Task: Search one way flight ticket for 5 adults, 2 children, 1 infant in seat and 1 infant on lap in economy from Fairbanks: Fairbanks International Airport to Greenville: Pitt-greenville Airport on 5-2-2023. Choice of flights is JetBlue. Number of bags: 2 carry on bags. Price is upto 88000. Outbound departure time preference is 11:15.
Action: Mouse moved to (234, 152)
Screenshot: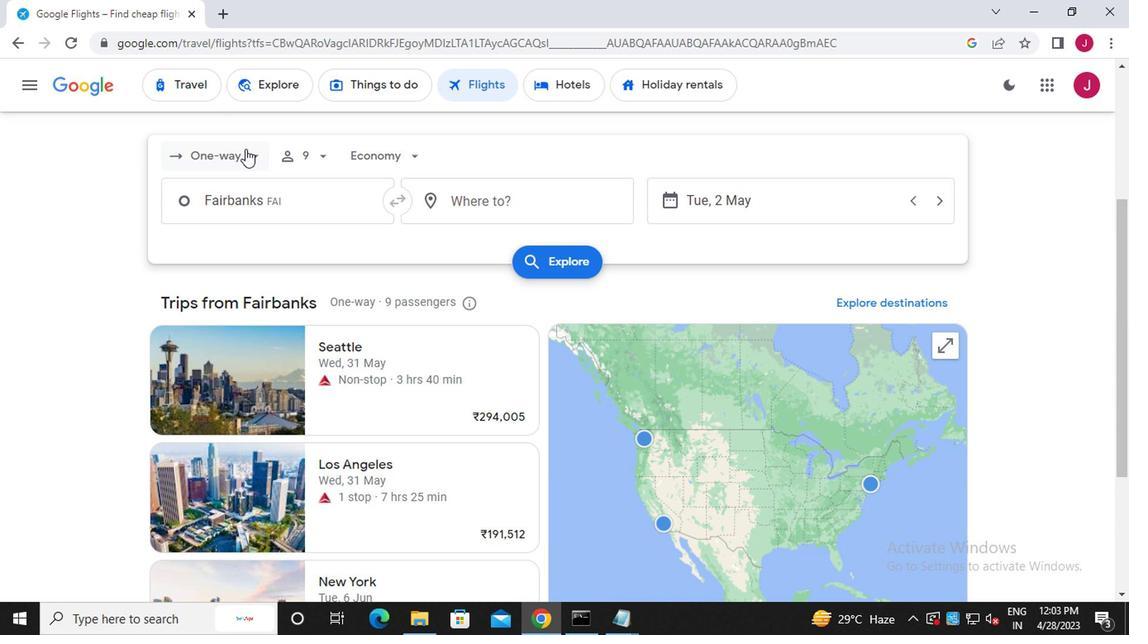 
Action: Mouse pressed left at (234, 152)
Screenshot: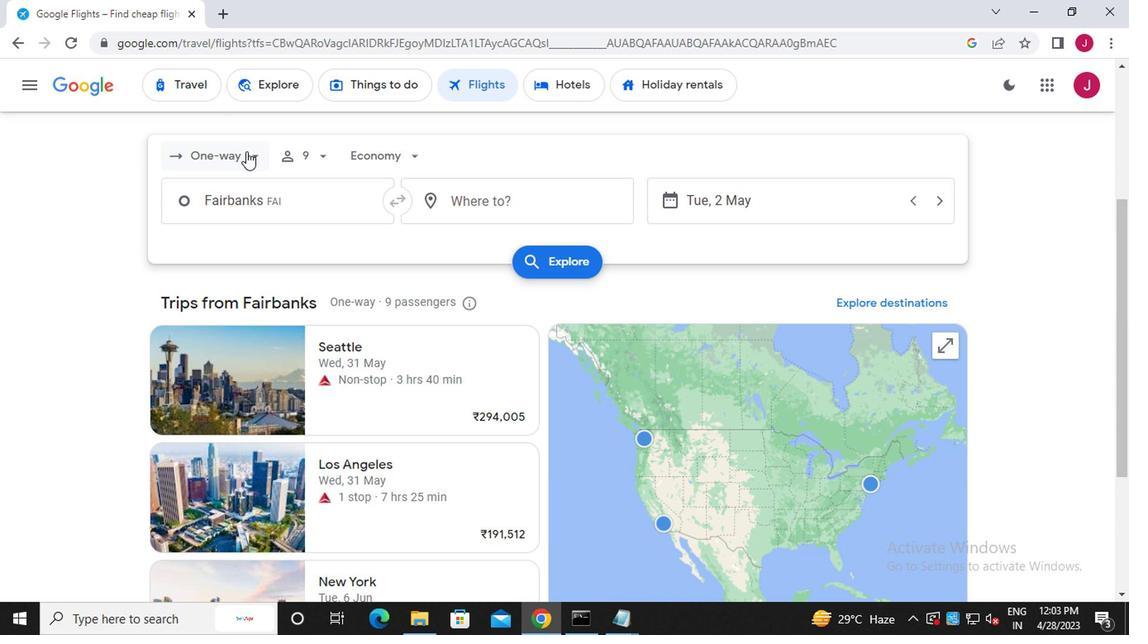 
Action: Mouse moved to (223, 229)
Screenshot: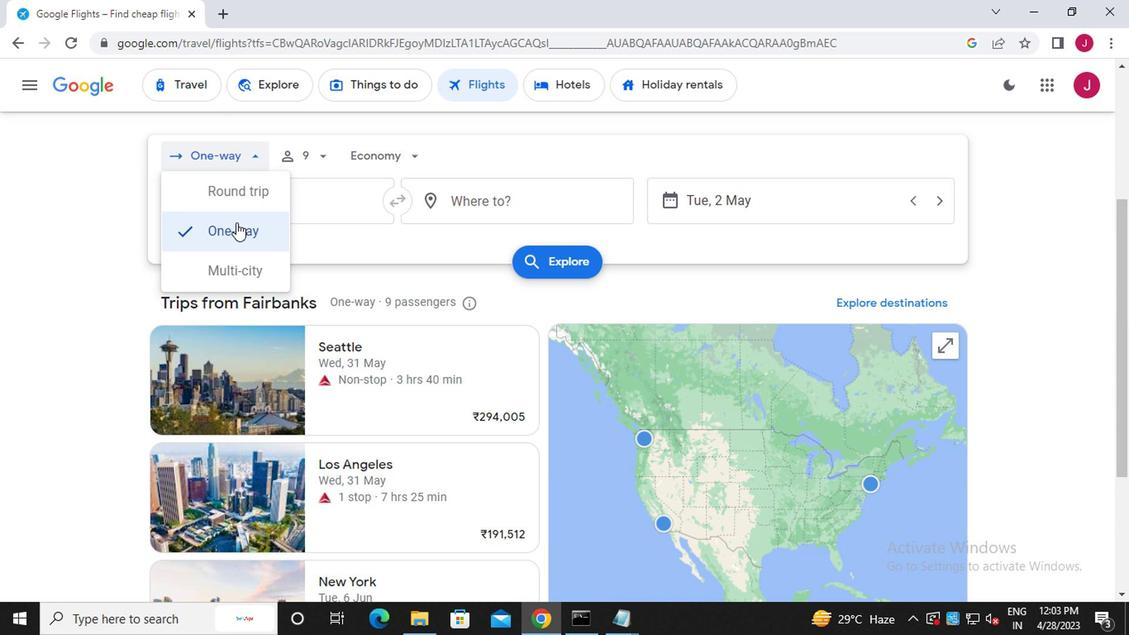 
Action: Mouse pressed left at (223, 229)
Screenshot: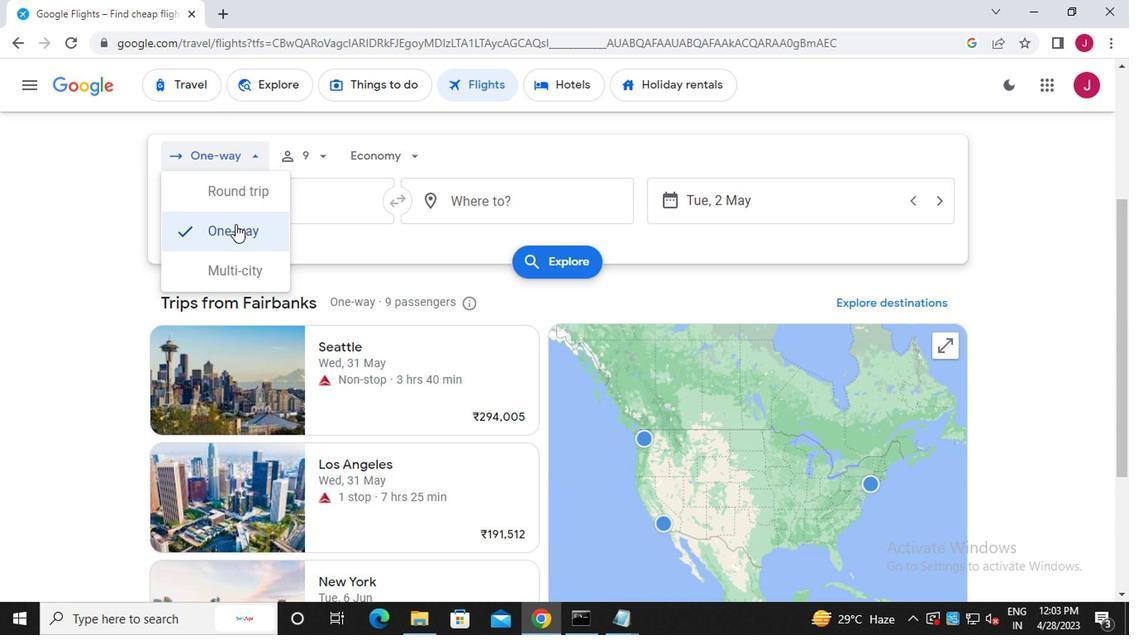 
Action: Mouse moved to (316, 158)
Screenshot: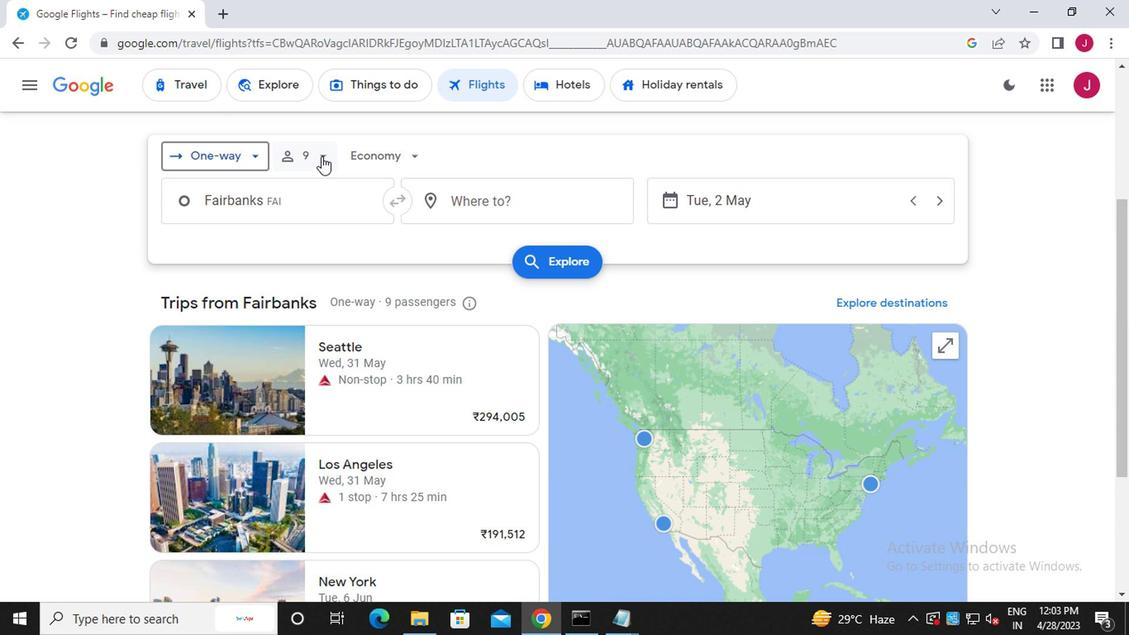 
Action: Mouse pressed left at (316, 158)
Screenshot: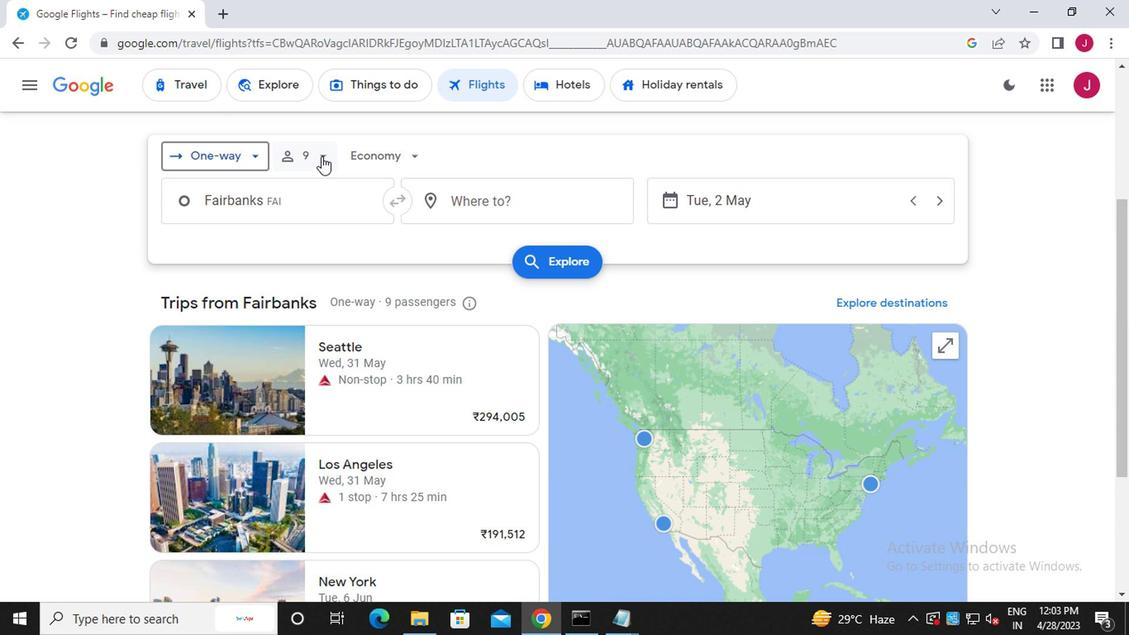
Action: Mouse moved to (426, 381)
Screenshot: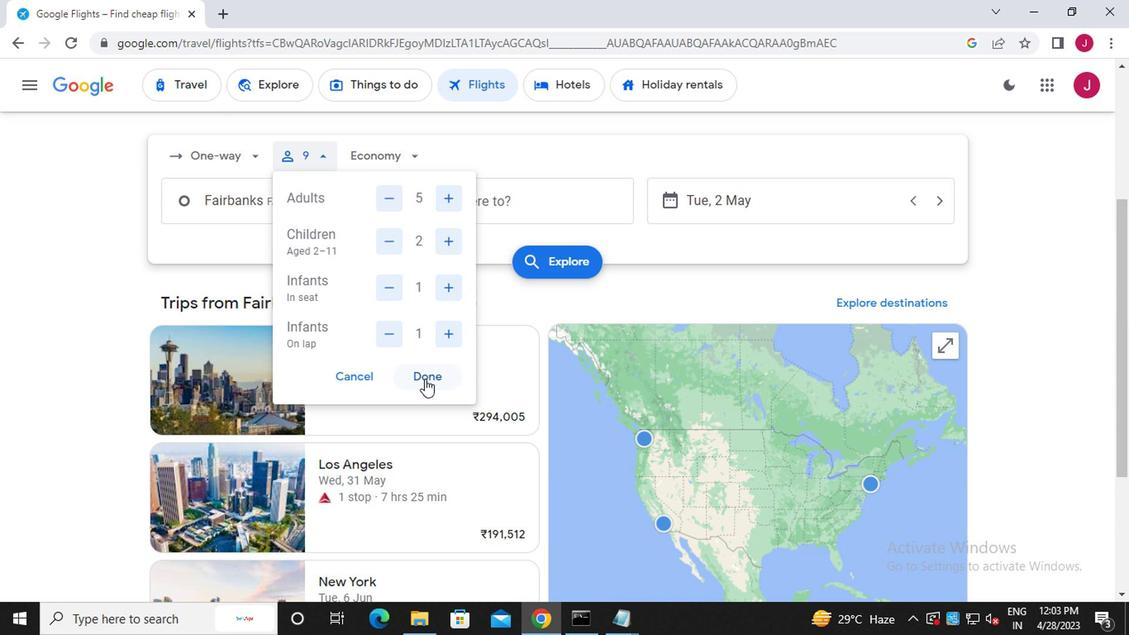
Action: Mouse pressed left at (426, 381)
Screenshot: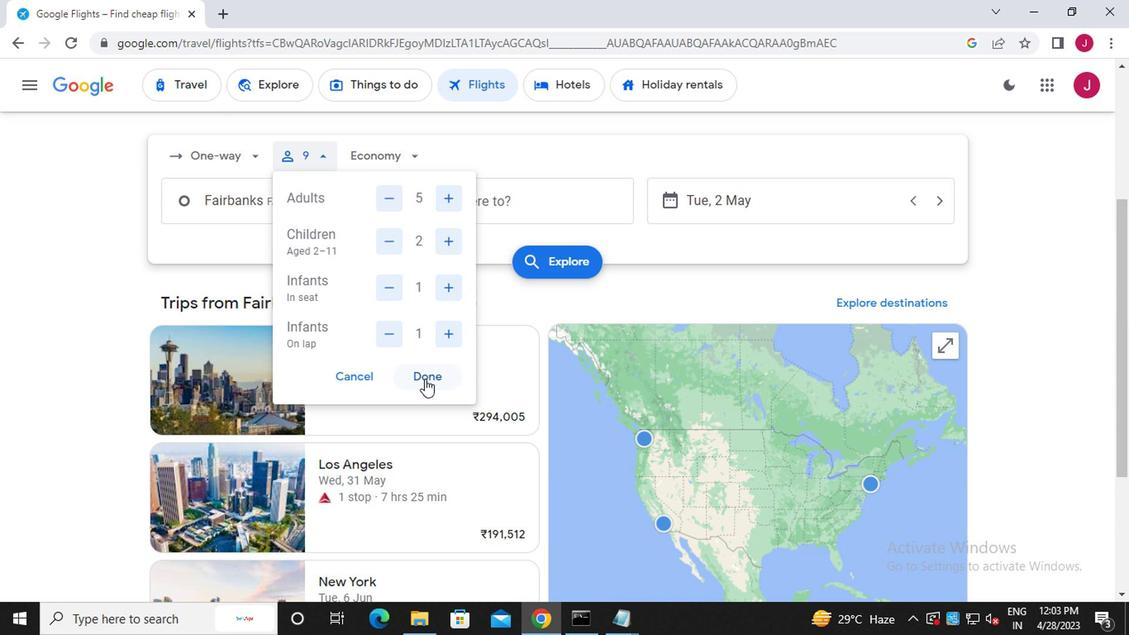 
Action: Mouse moved to (405, 157)
Screenshot: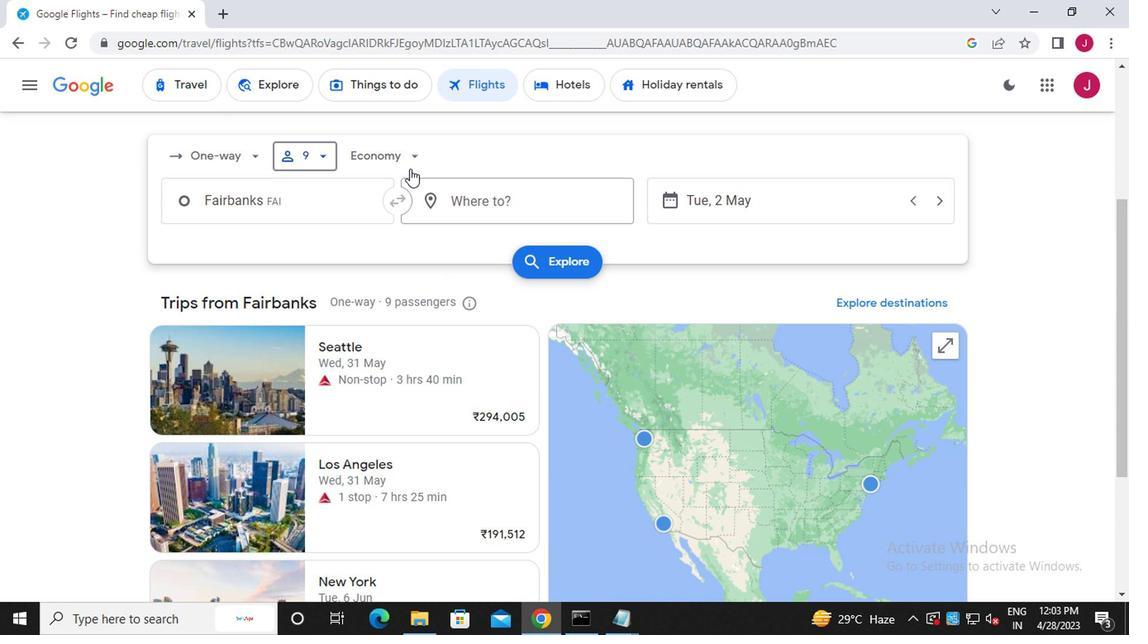 
Action: Mouse pressed left at (405, 157)
Screenshot: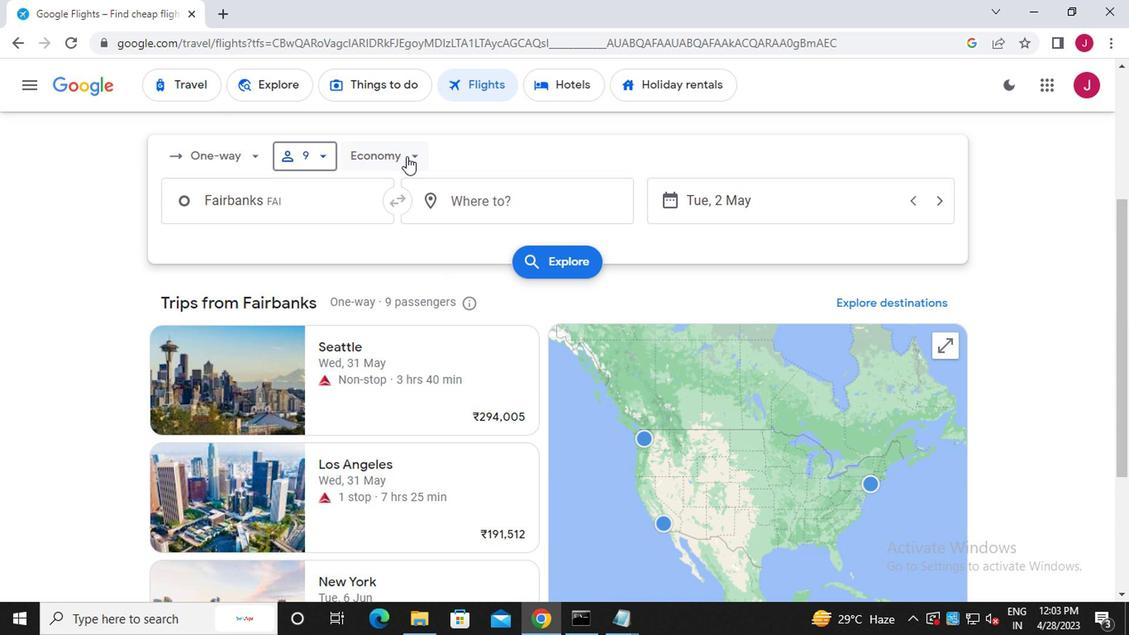 
Action: Mouse moved to (447, 189)
Screenshot: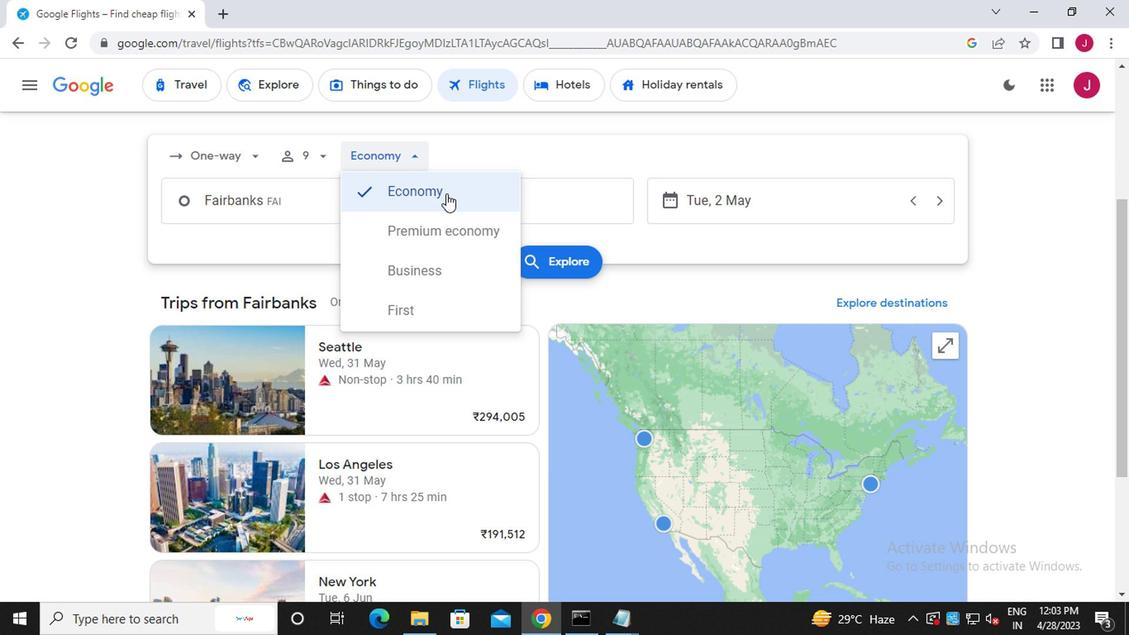
Action: Mouse pressed left at (447, 189)
Screenshot: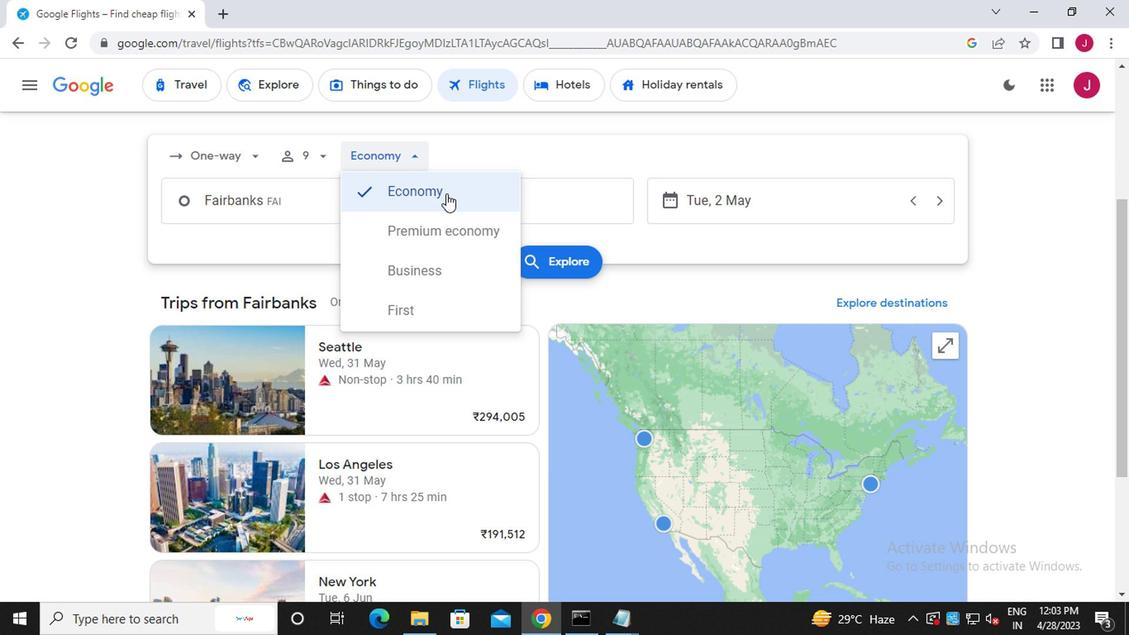 
Action: Mouse moved to (296, 202)
Screenshot: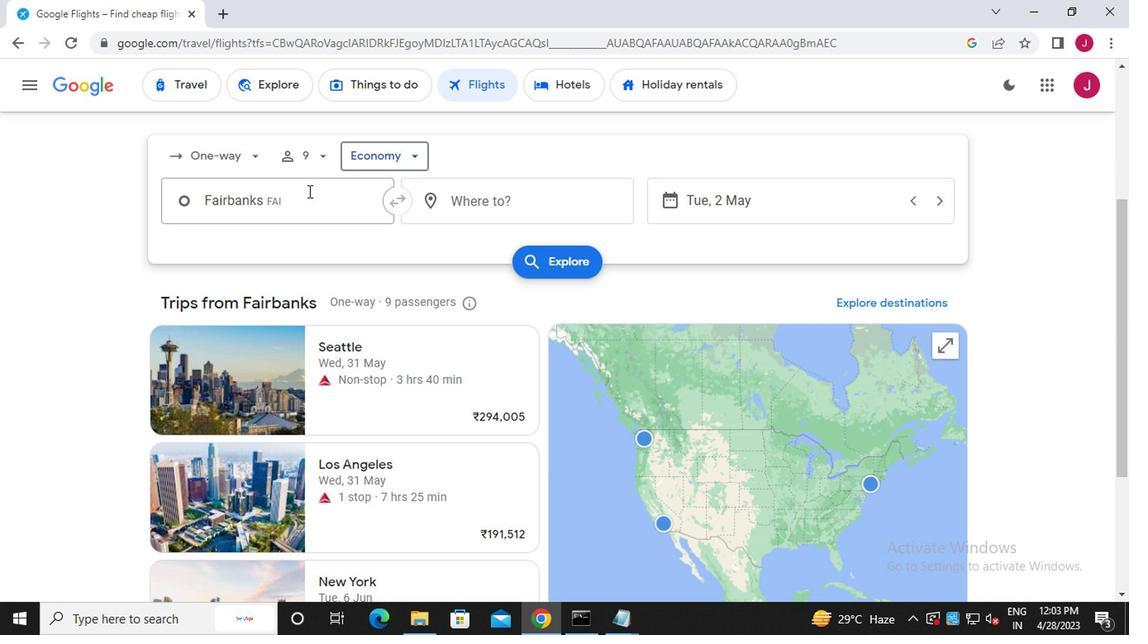 
Action: Mouse pressed left at (296, 202)
Screenshot: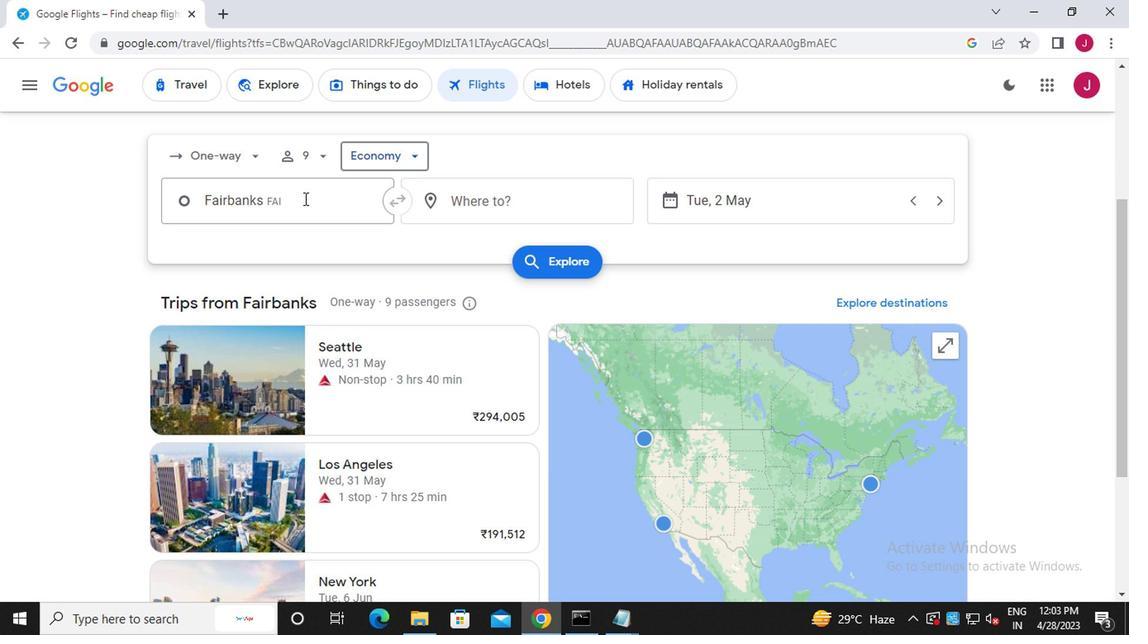 
Action: Mouse moved to (365, 200)
Screenshot: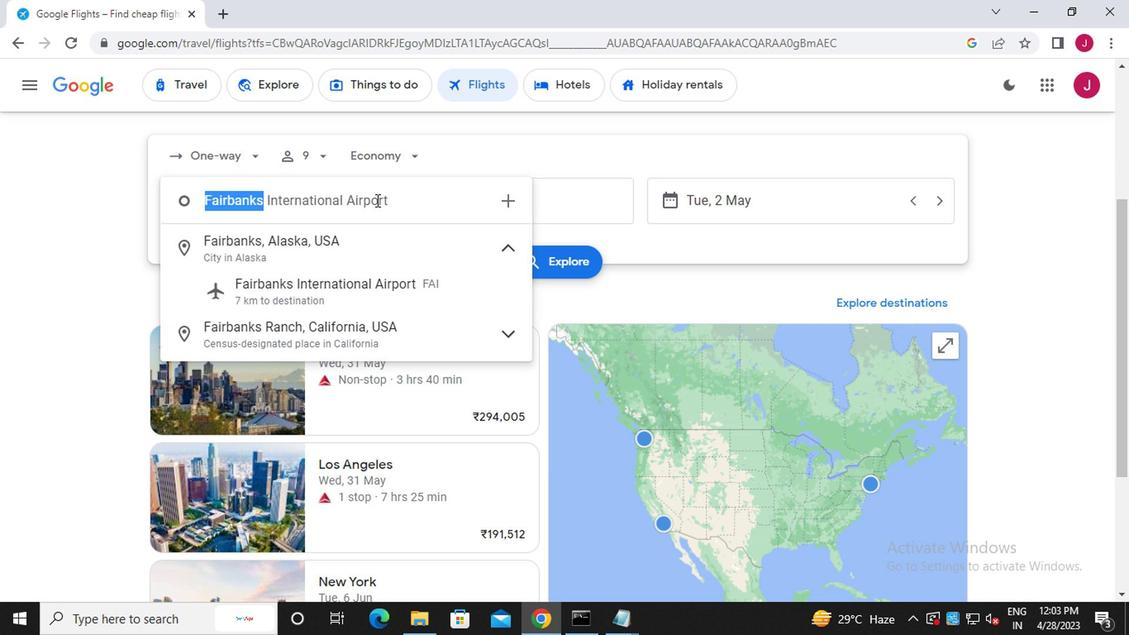 
Action: Key pressed <Key.enter>
Screenshot: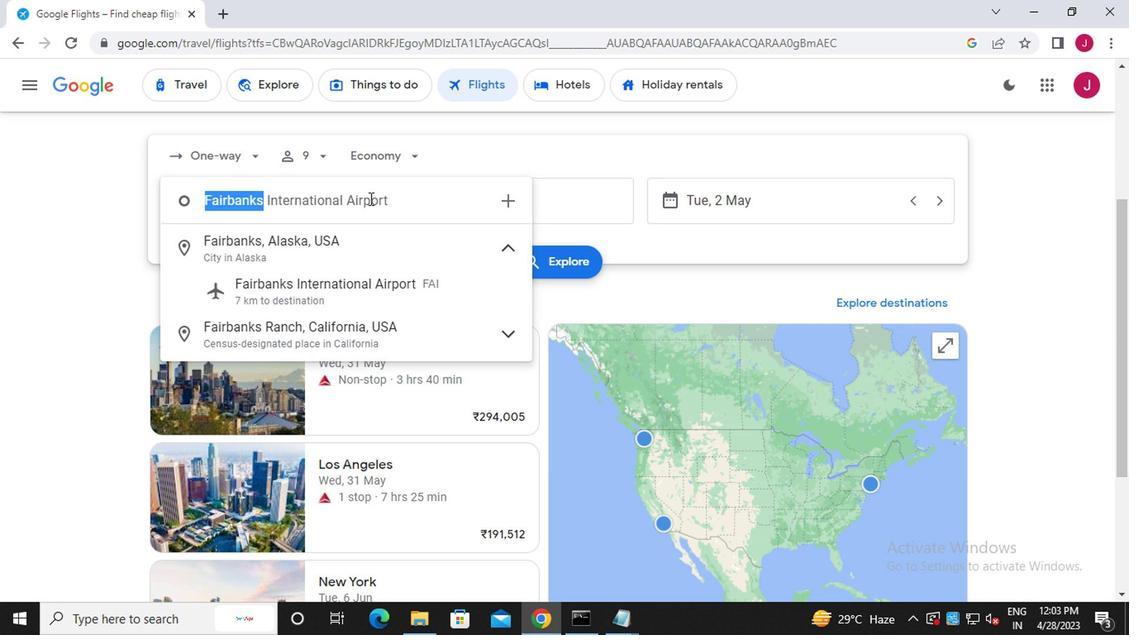 
Action: Mouse moved to (528, 212)
Screenshot: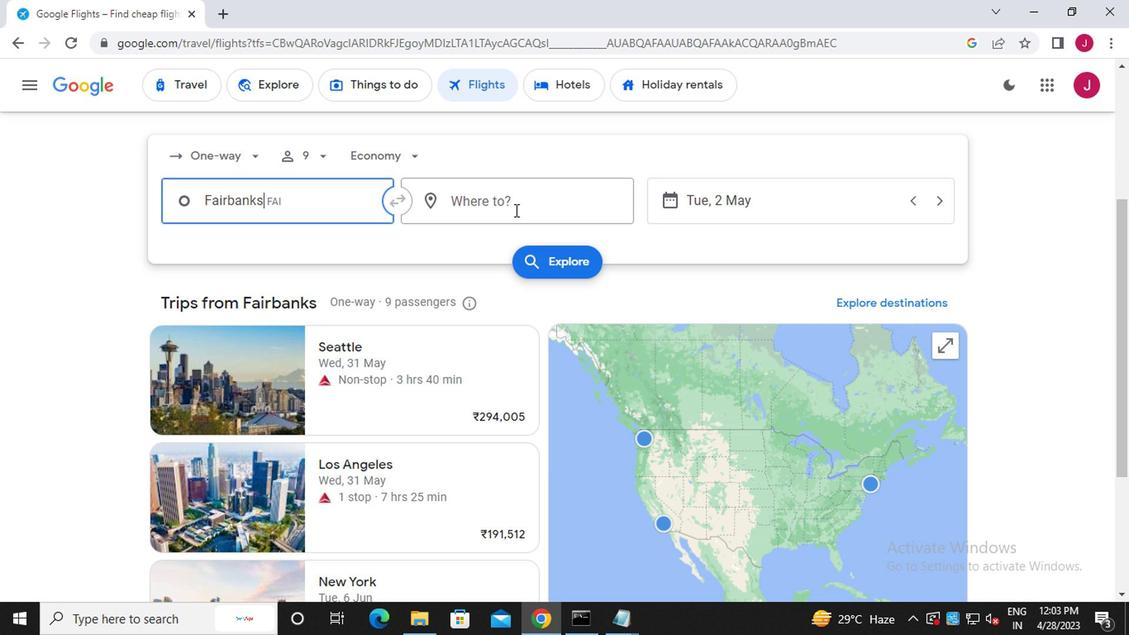 
Action: Mouse pressed left at (528, 212)
Screenshot: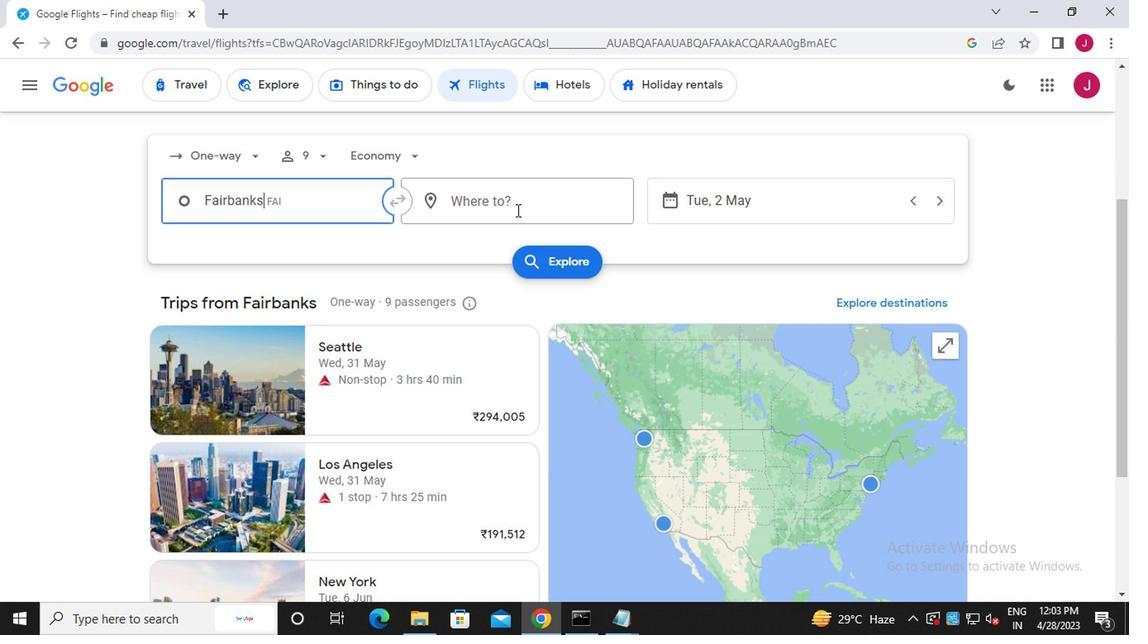 
Action: Key pressed greenville<Key.space>pitt
Screenshot: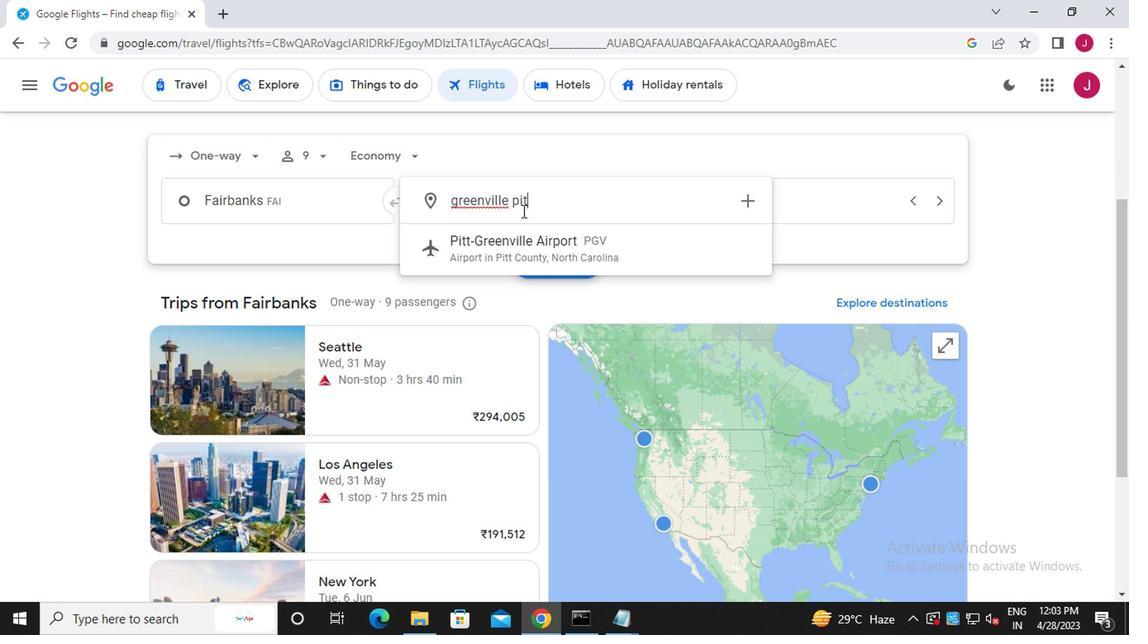 
Action: Mouse moved to (593, 247)
Screenshot: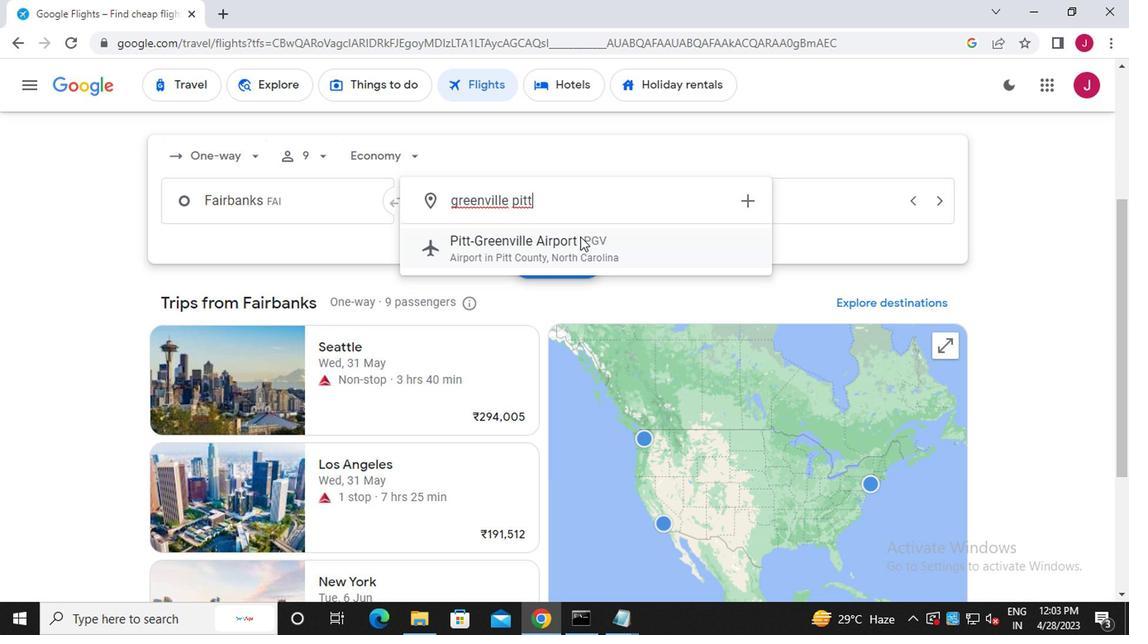 
Action: Mouse pressed left at (593, 247)
Screenshot: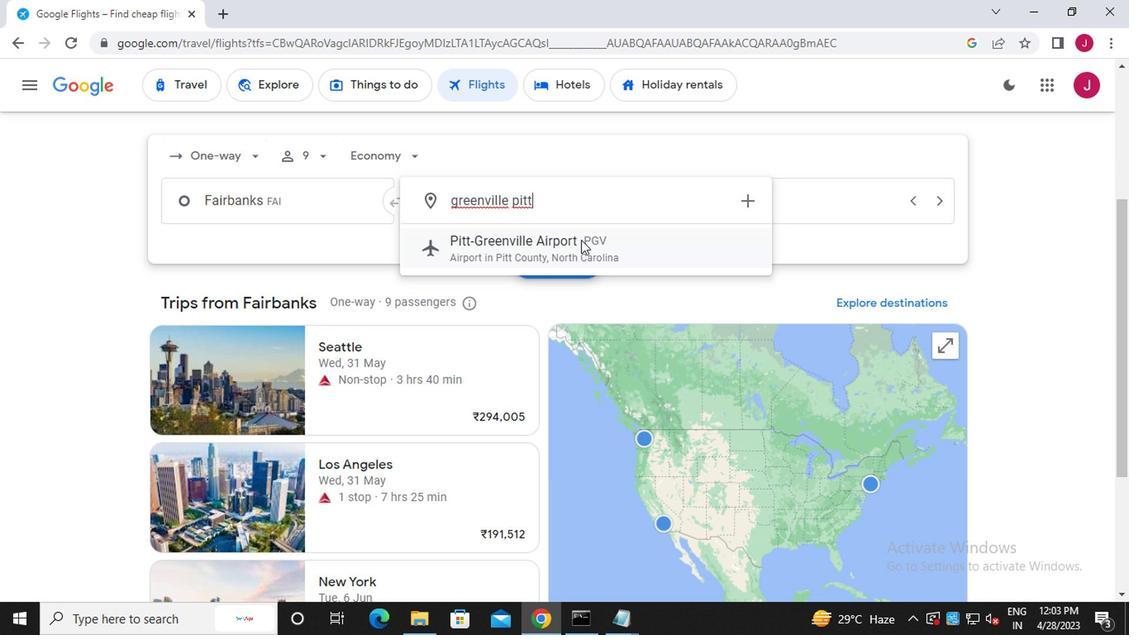 
Action: Mouse moved to (756, 198)
Screenshot: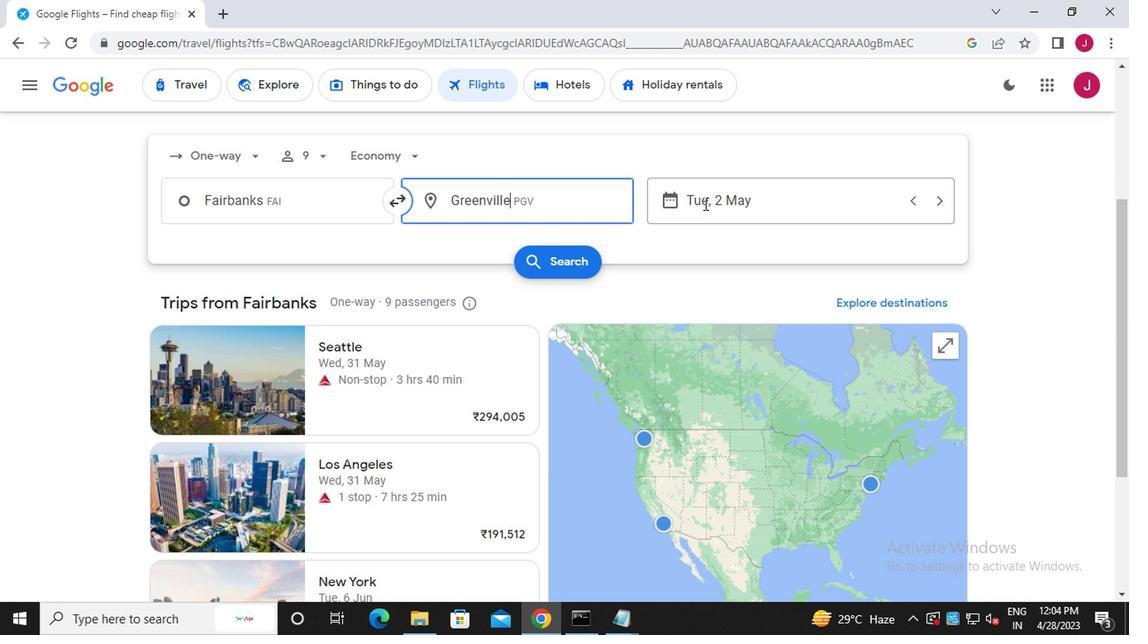 
Action: Mouse pressed left at (756, 198)
Screenshot: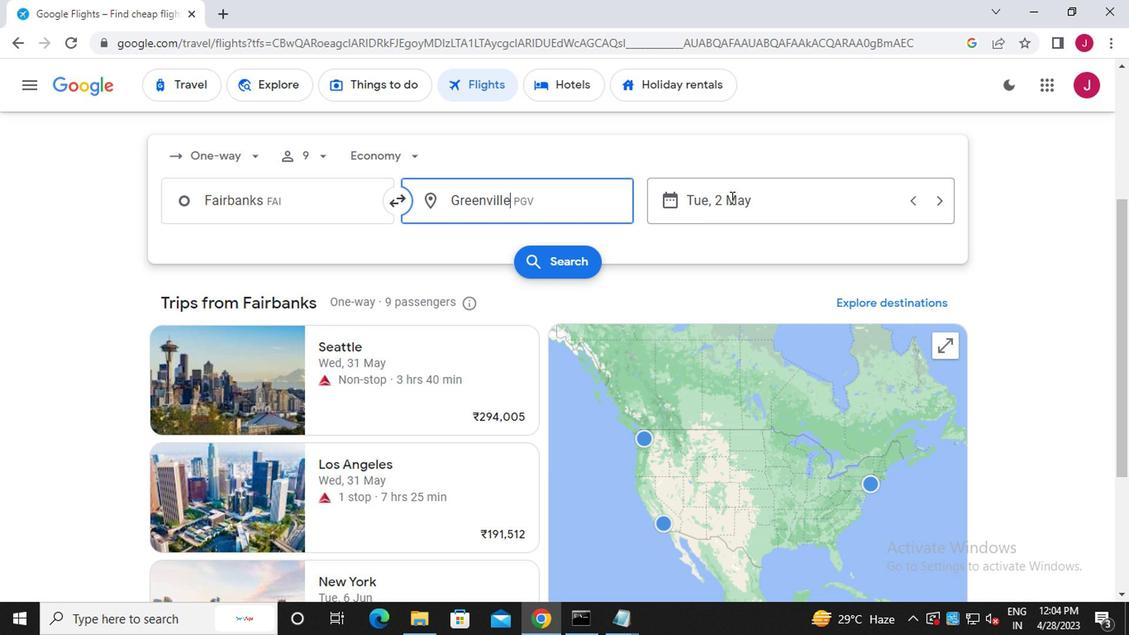 
Action: Mouse moved to (956, 577)
Screenshot: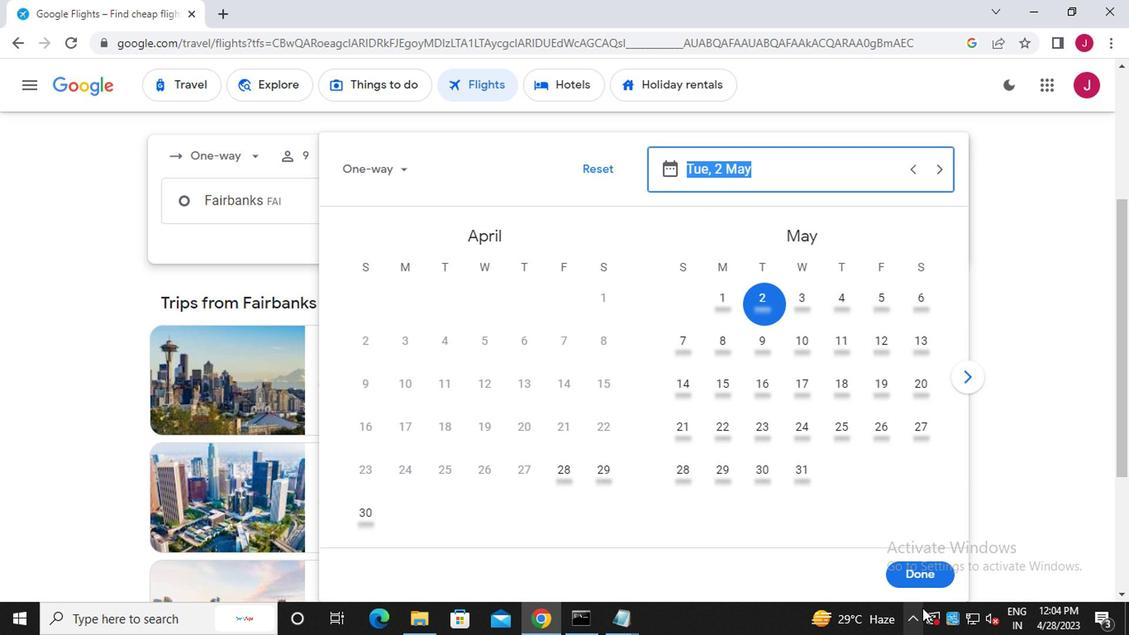 
Action: Mouse pressed left at (956, 577)
Screenshot: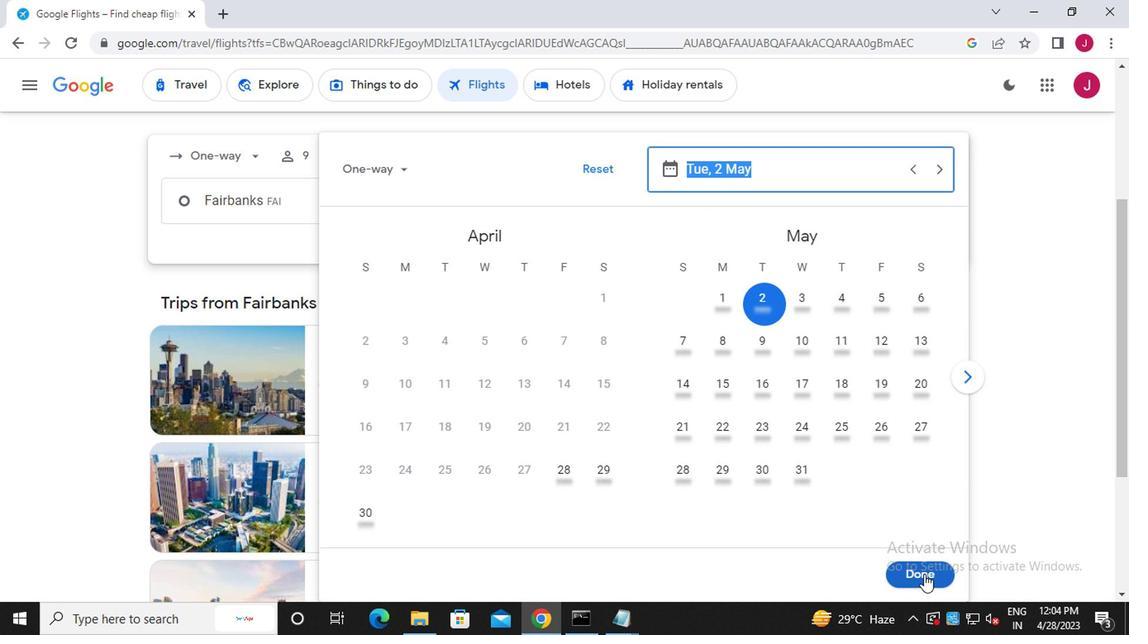 
Action: Mouse moved to (804, 207)
Screenshot: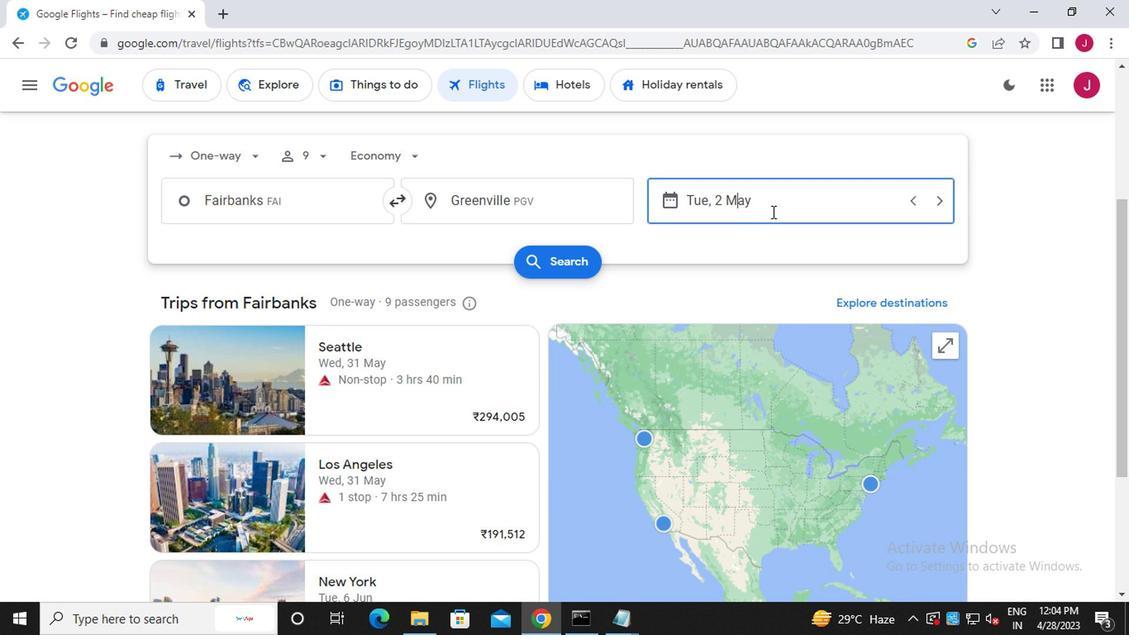 
Action: Mouse pressed left at (804, 207)
Screenshot: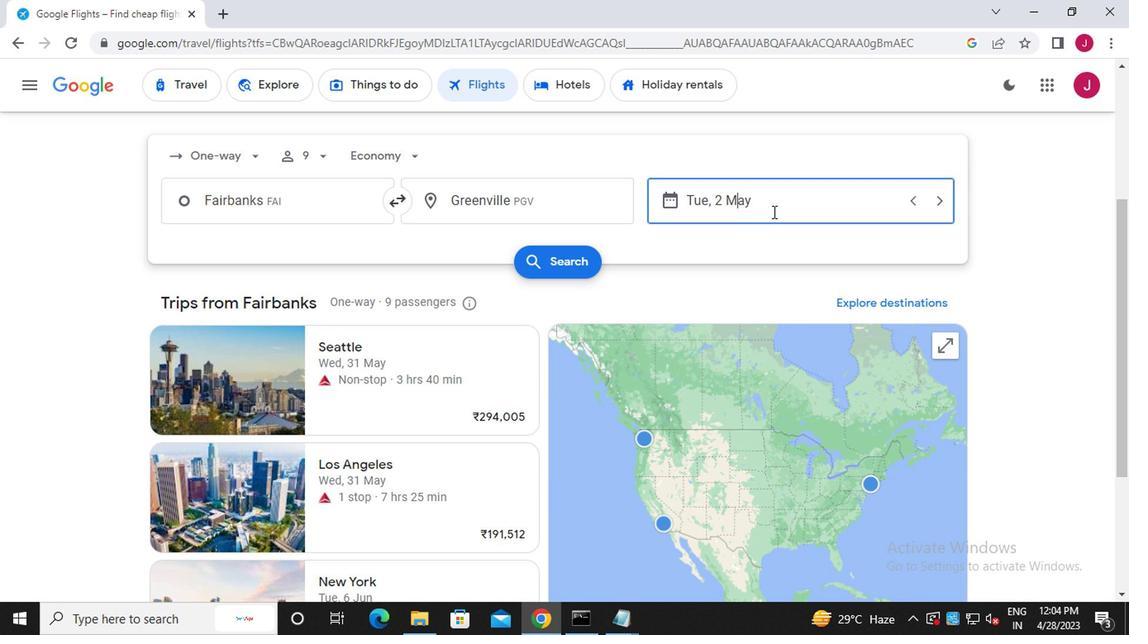 
Action: Mouse moved to (944, 571)
Screenshot: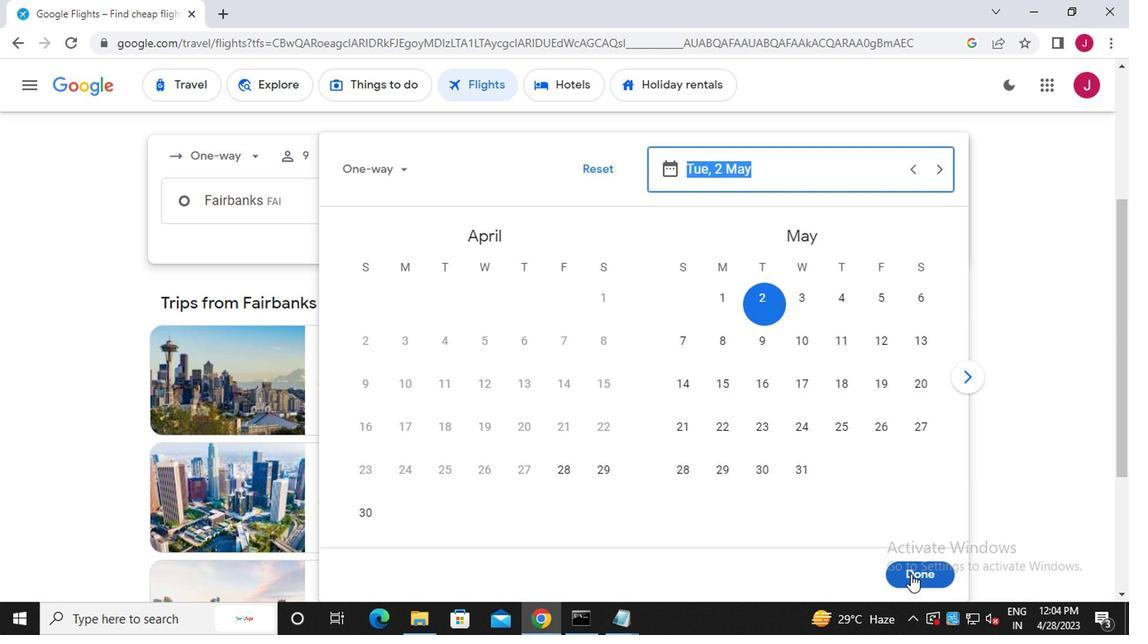 
Action: Mouse pressed left at (944, 571)
Screenshot: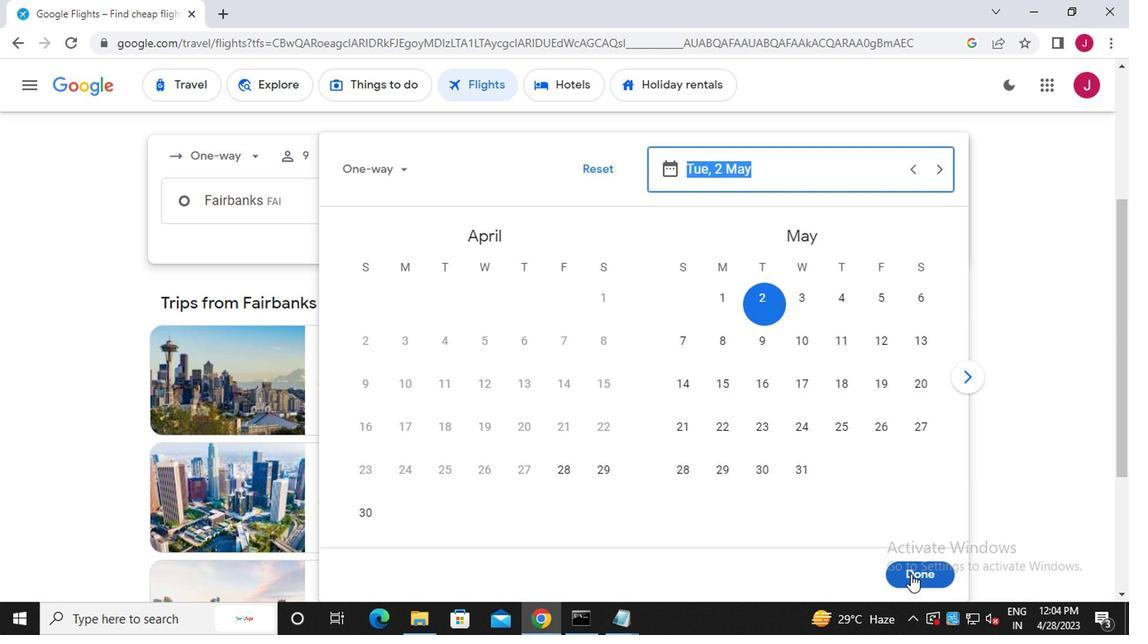 
Action: Mouse moved to (583, 260)
Screenshot: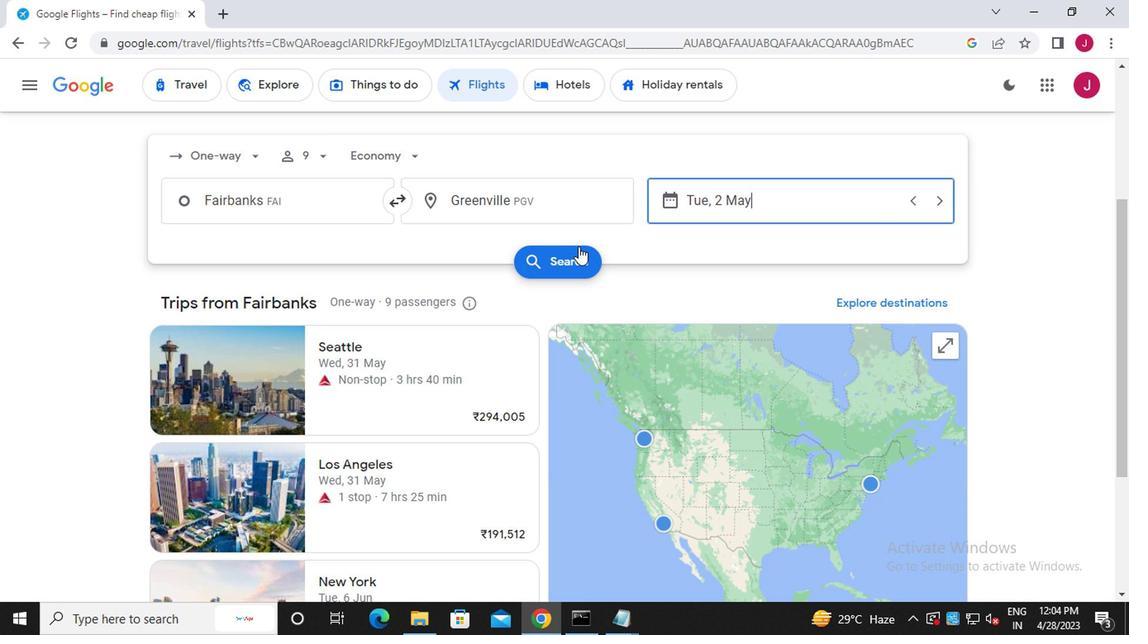 
Action: Mouse pressed left at (583, 260)
Screenshot: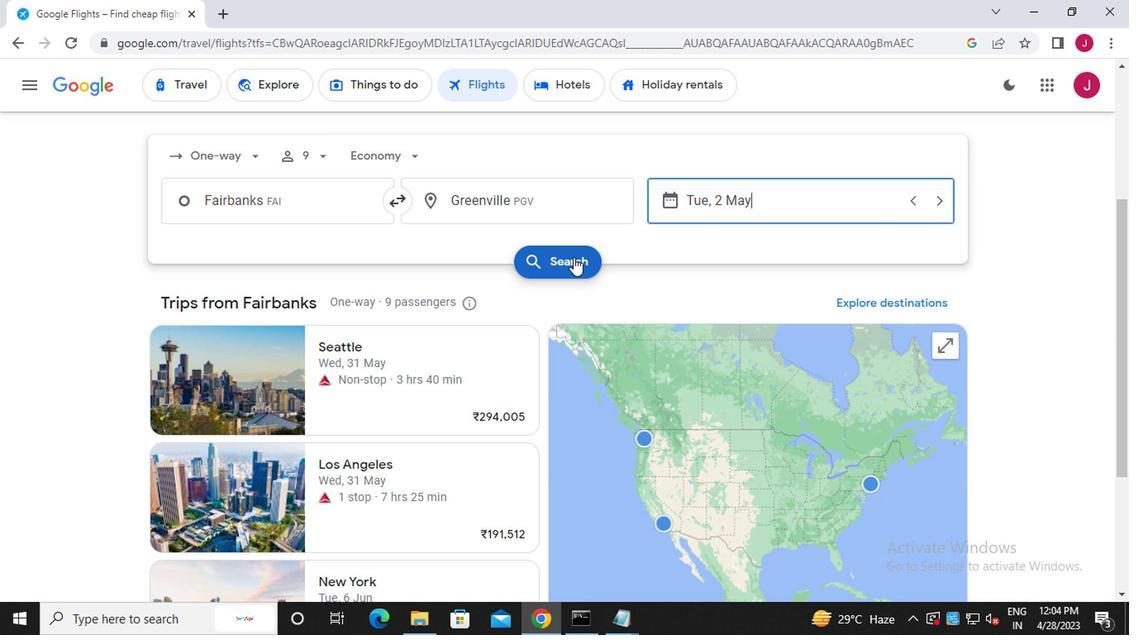 
Action: Mouse moved to (182, 240)
Screenshot: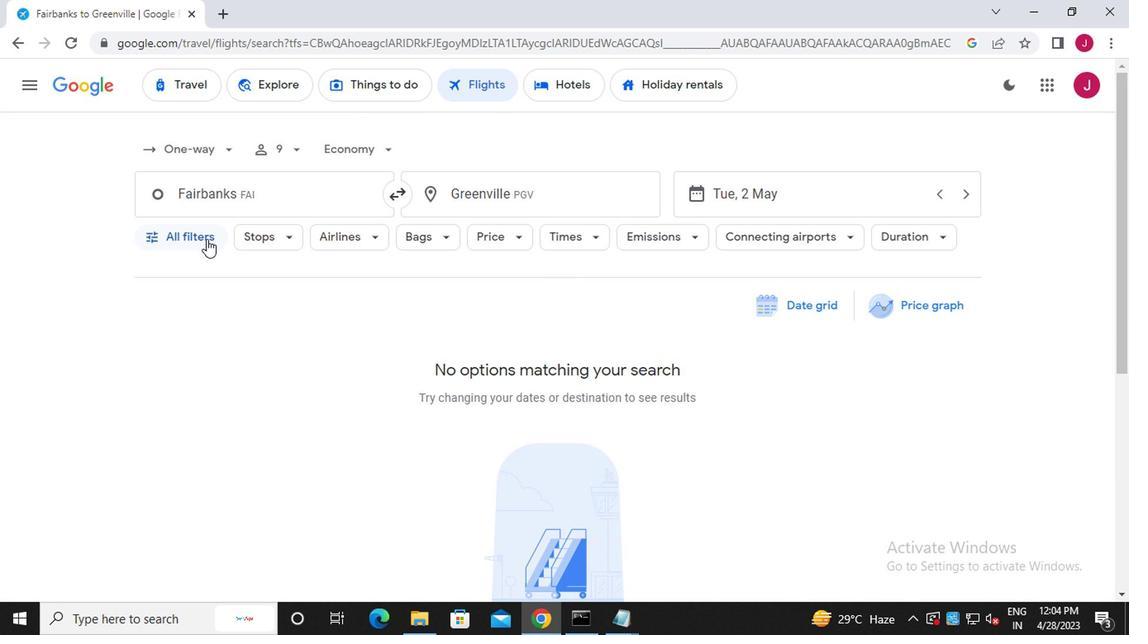 
Action: Mouse pressed left at (182, 240)
Screenshot: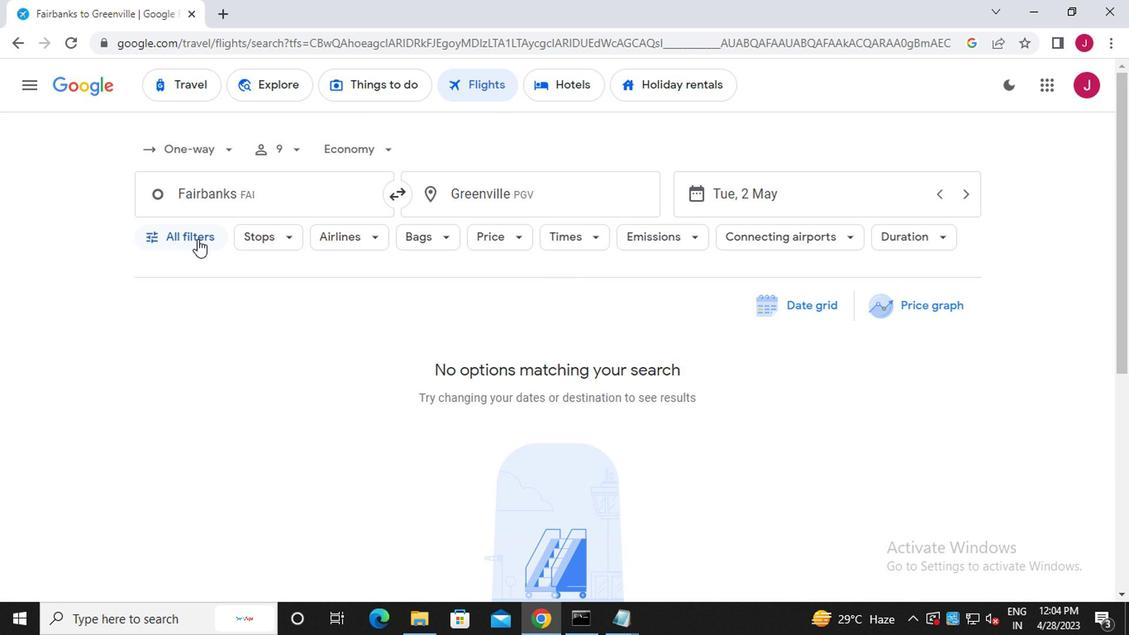 
Action: Mouse moved to (225, 298)
Screenshot: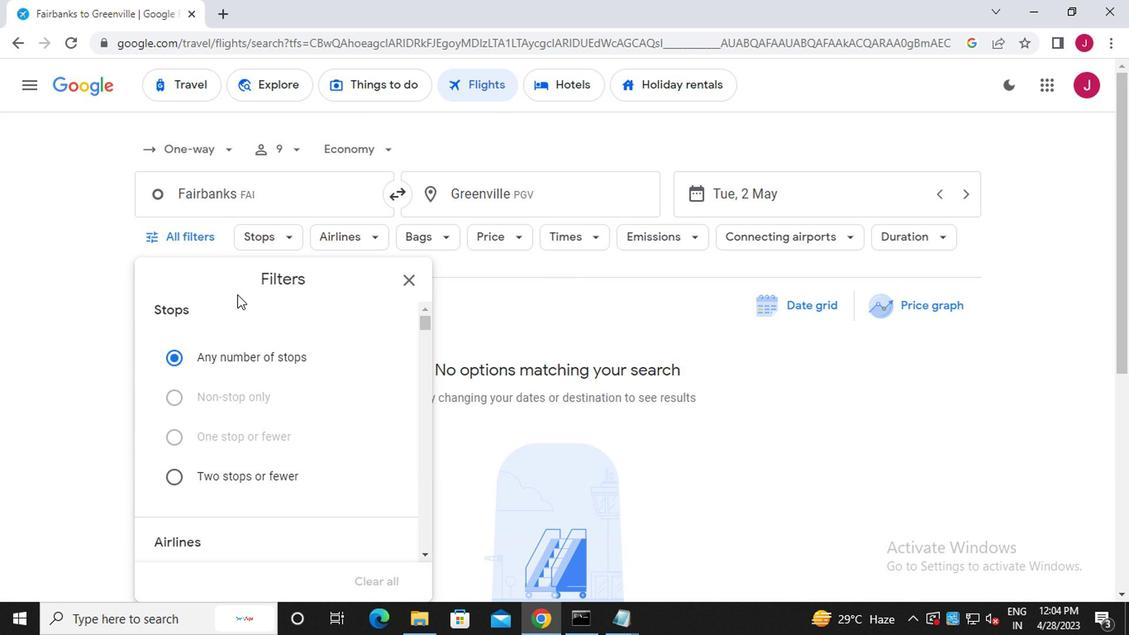 
Action: Mouse scrolled (225, 297) with delta (0, 0)
Screenshot: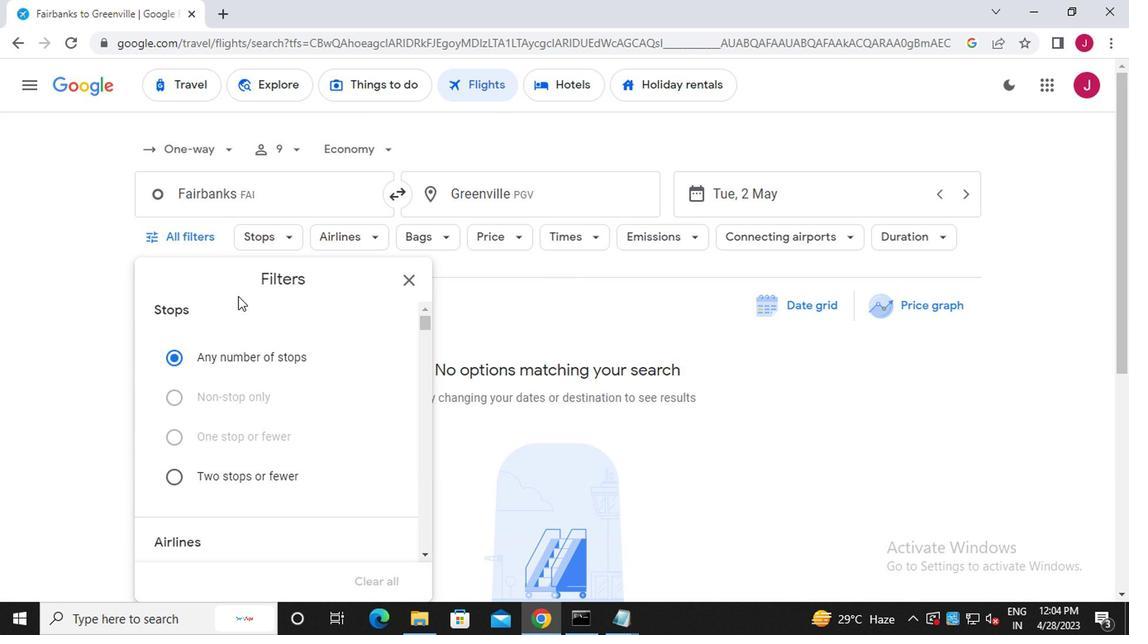 
Action: Mouse scrolled (225, 297) with delta (0, 0)
Screenshot: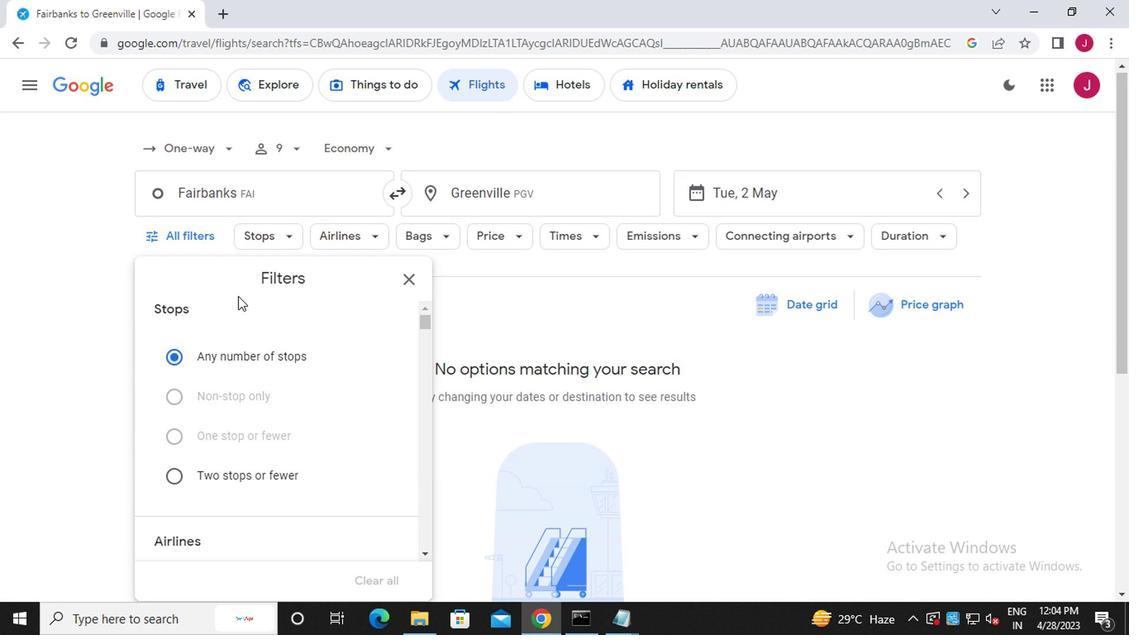 
Action: Mouse scrolled (225, 297) with delta (0, 0)
Screenshot: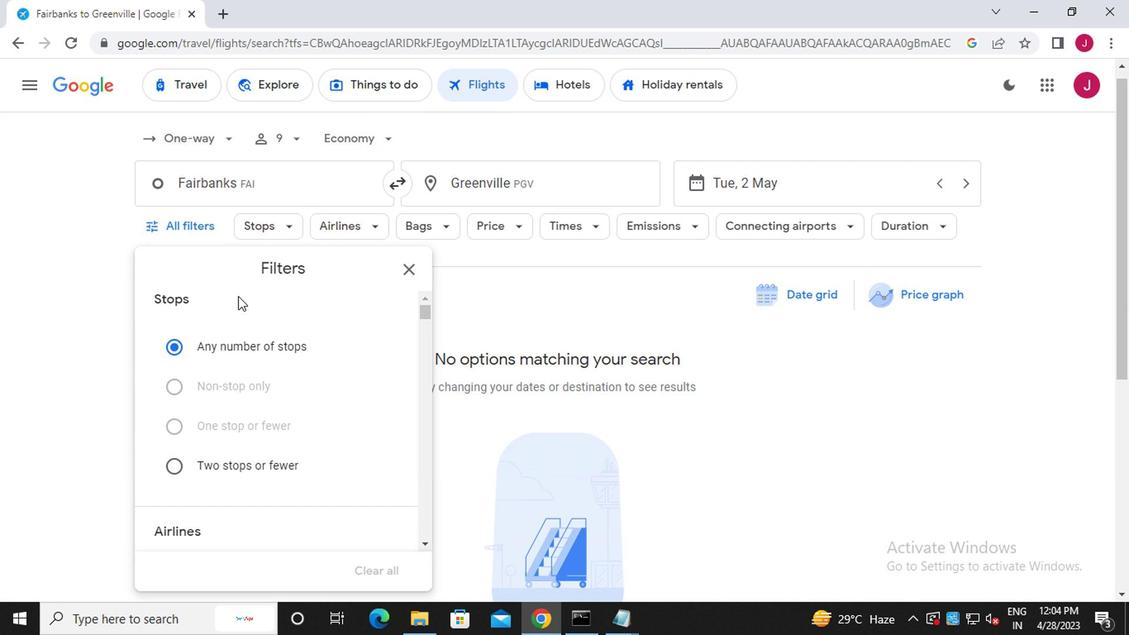 
Action: Mouse moved to (426, 311)
Screenshot: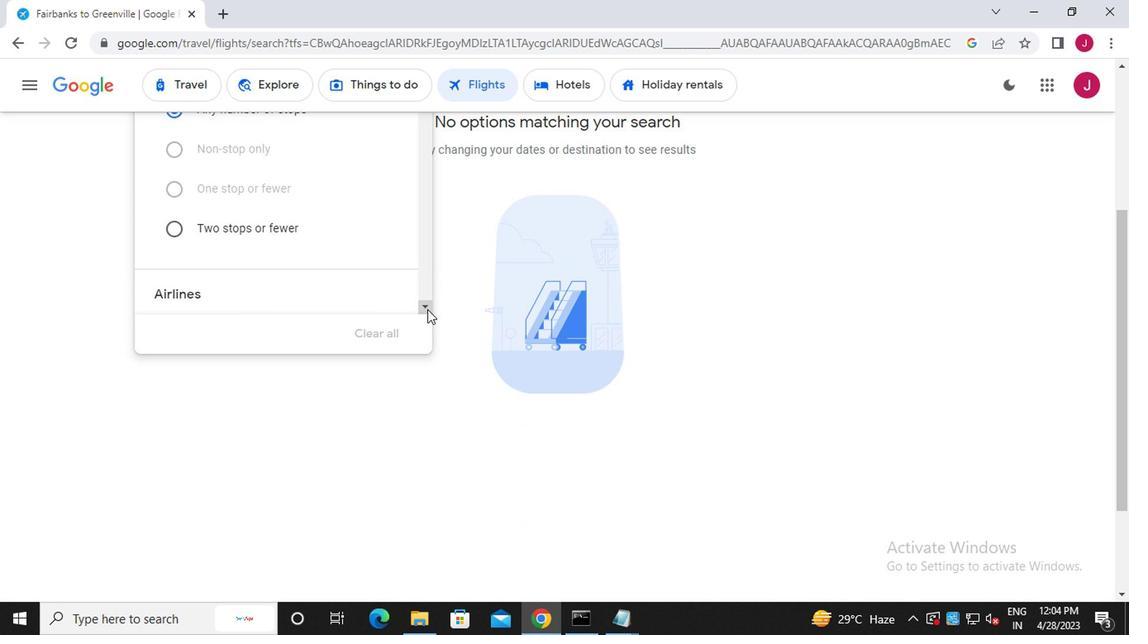 
Action: Mouse pressed left at (426, 311)
Screenshot: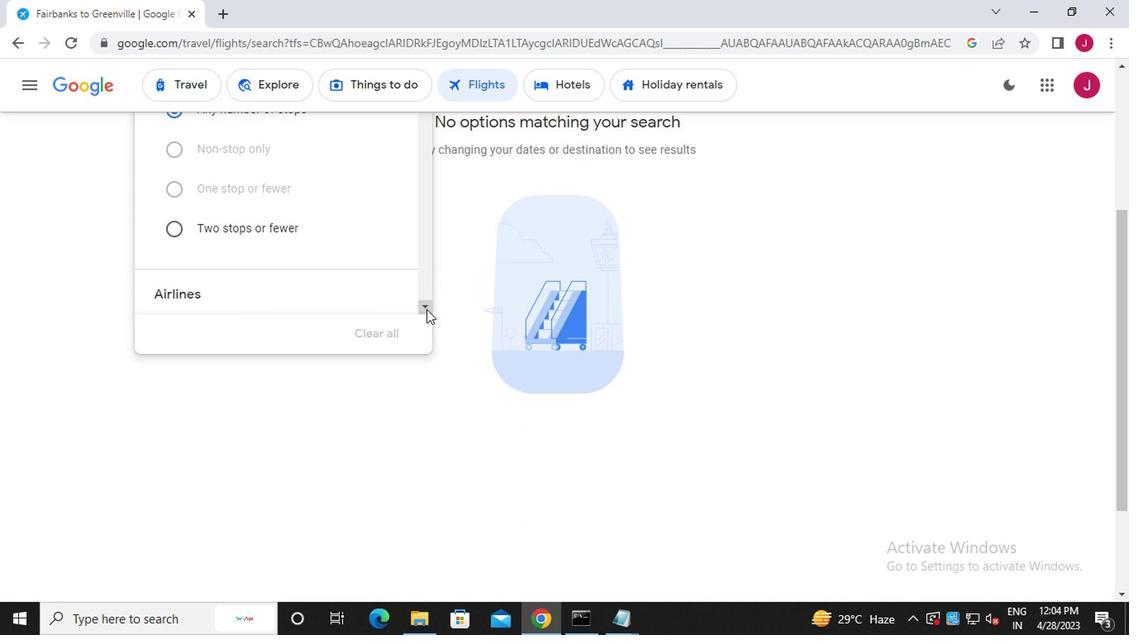 
Action: Mouse pressed left at (426, 311)
Screenshot: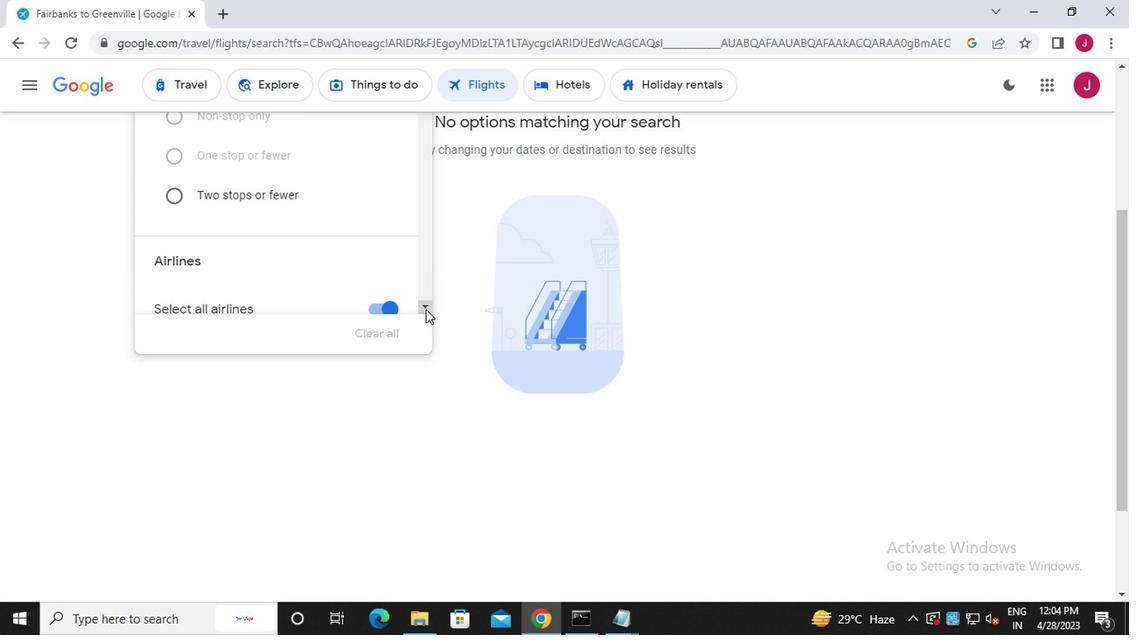 
Action: Mouse moved to (375, 248)
Screenshot: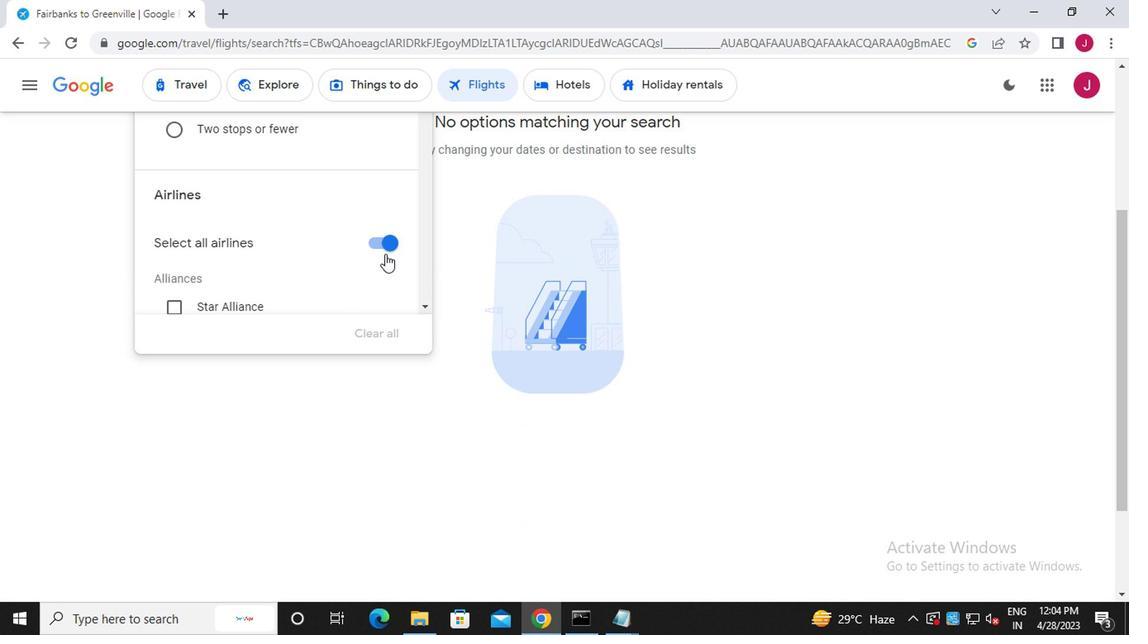 
Action: Mouse pressed left at (375, 248)
Screenshot: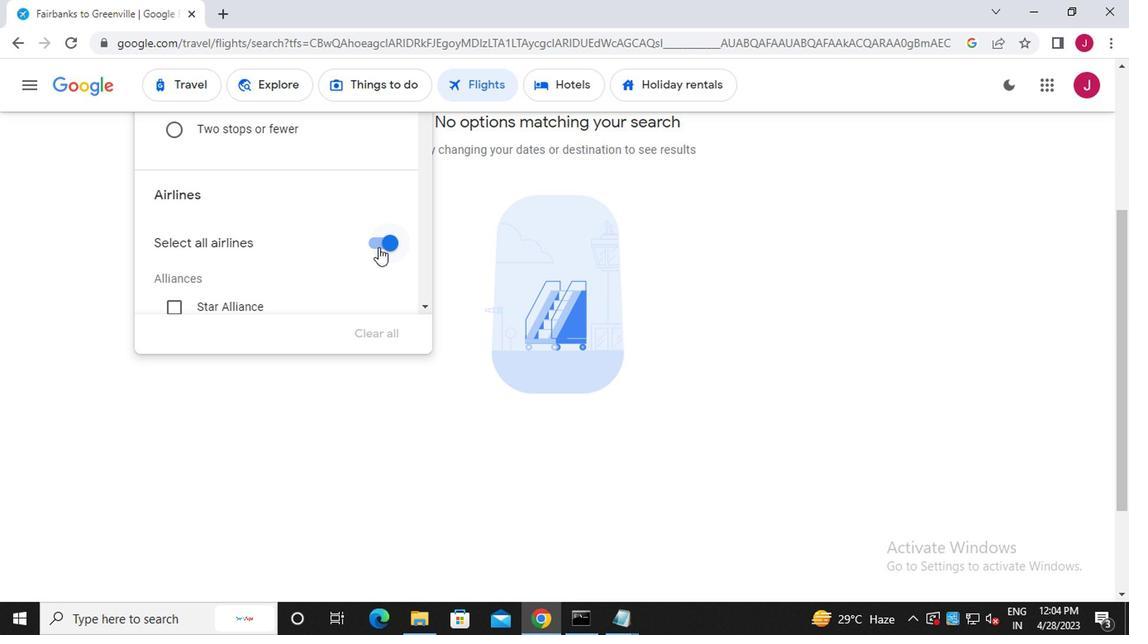 
Action: Mouse moved to (348, 253)
Screenshot: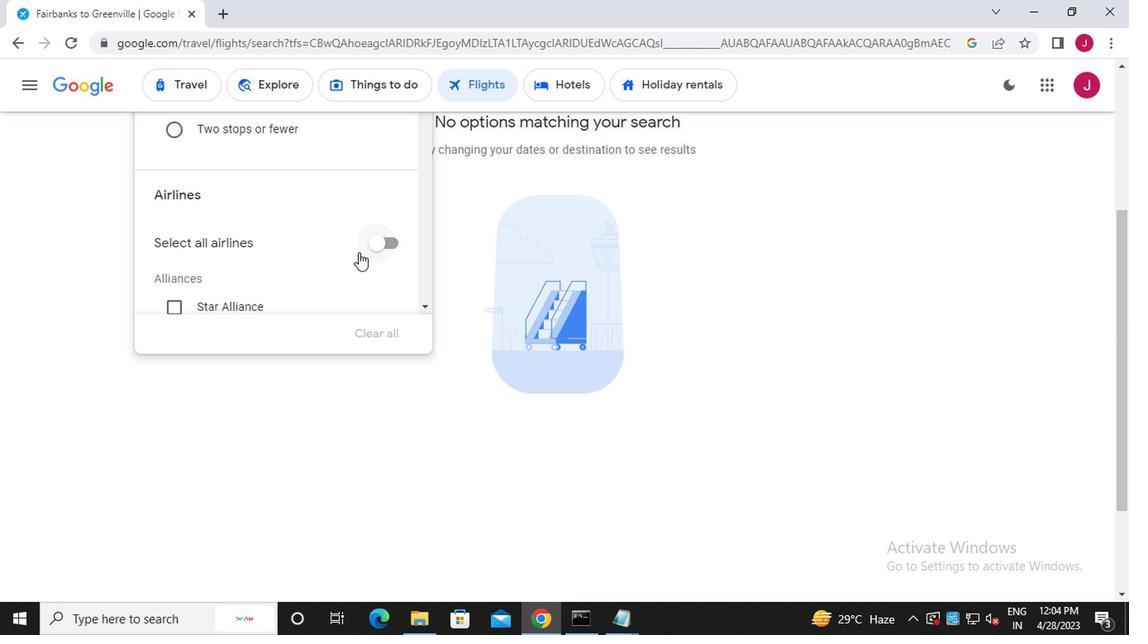 
Action: Mouse scrolled (348, 252) with delta (0, -1)
Screenshot: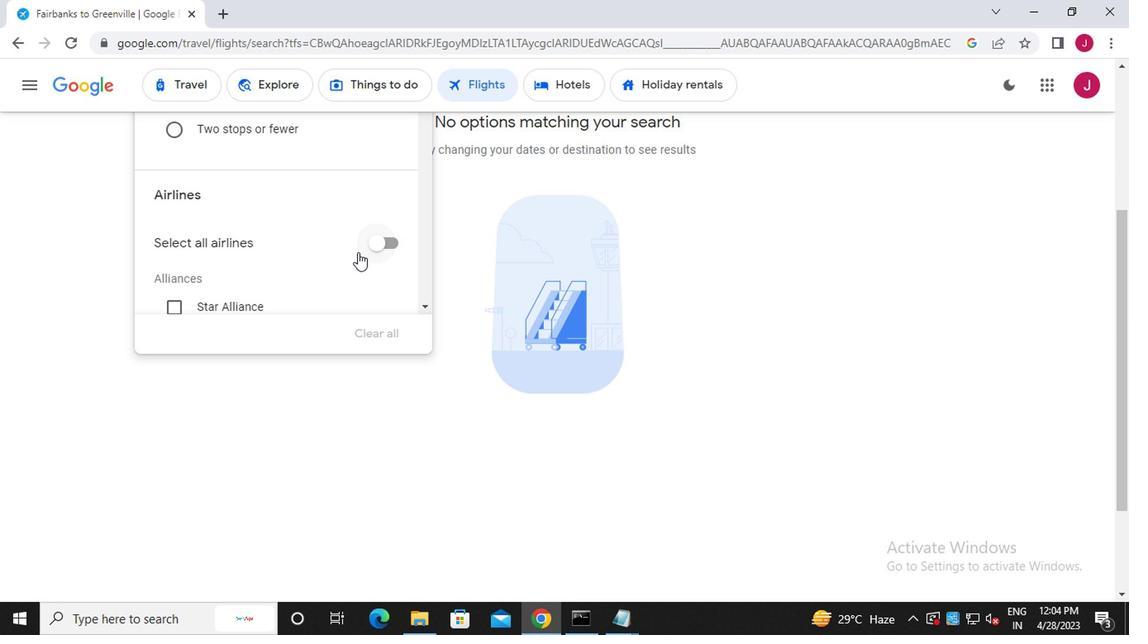 
Action: Mouse scrolled (348, 252) with delta (0, -1)
Screenshot: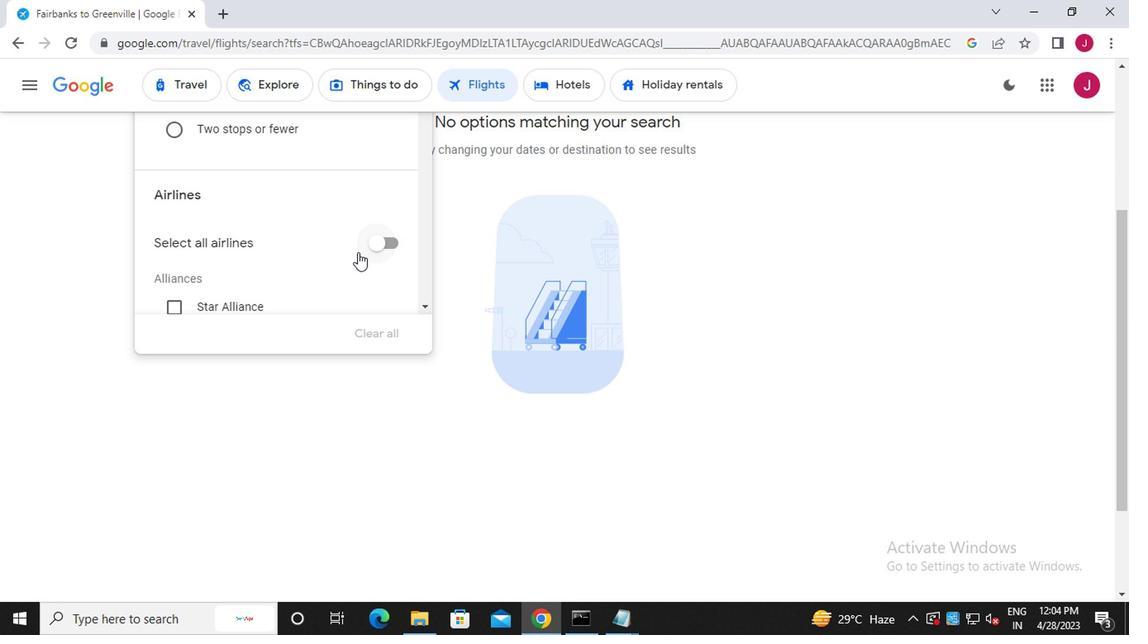 
Action: Mouse scrolled (348, 252) with delta (0, -1)
Screenshot: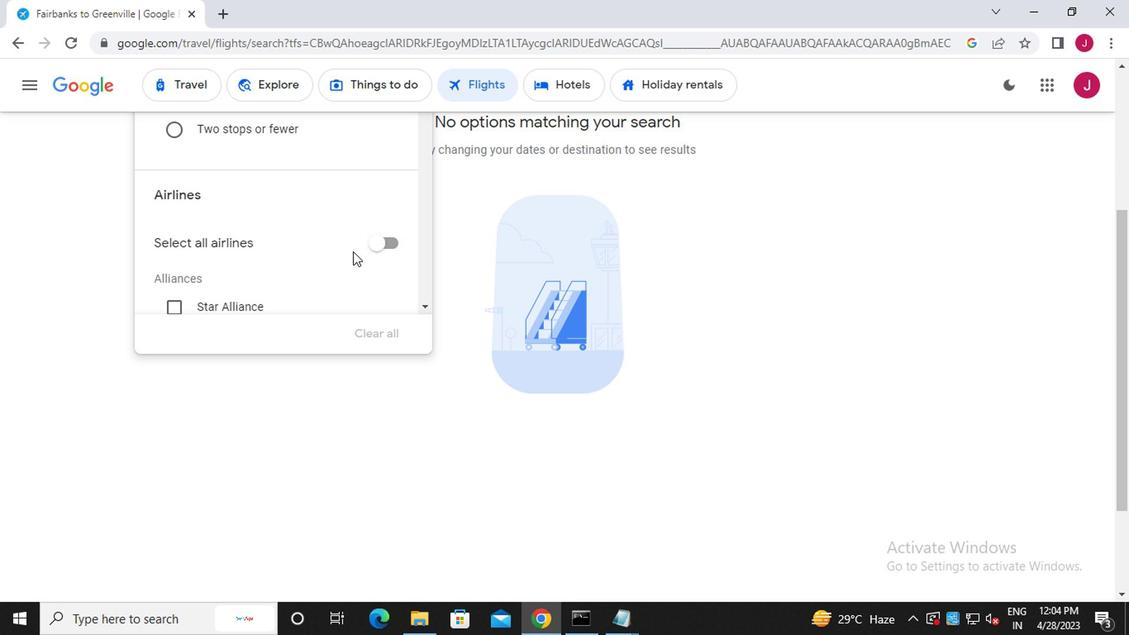 
Action: Mouse moved to (313, 244)
Screenshot: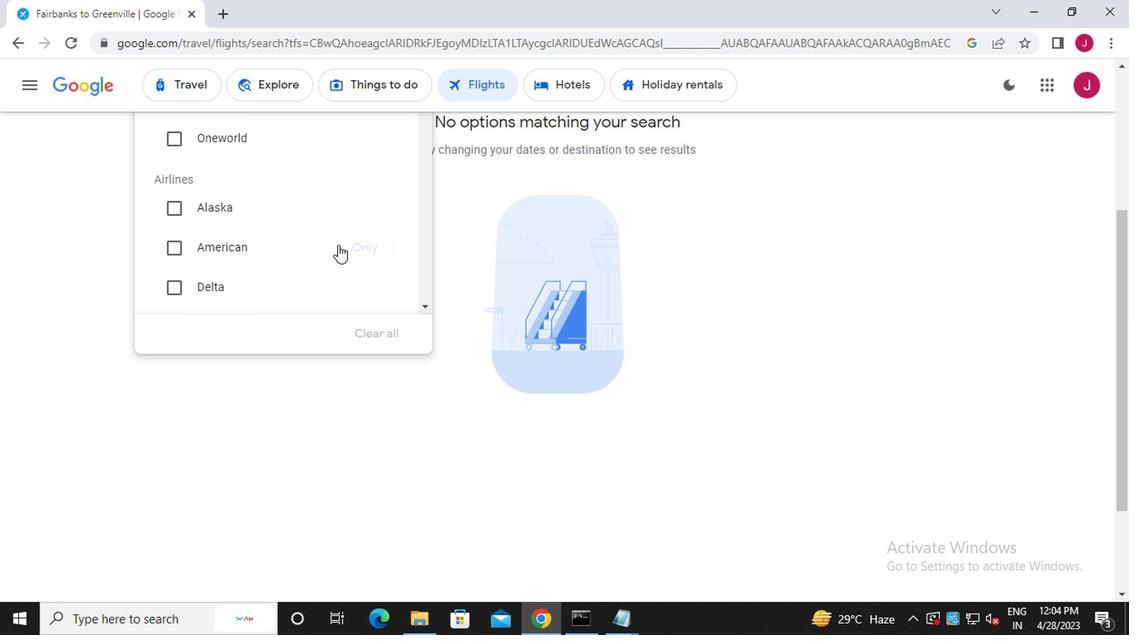 
Action: Mouse scrolled (313, 244) with delta (0, 0)
Screenshot: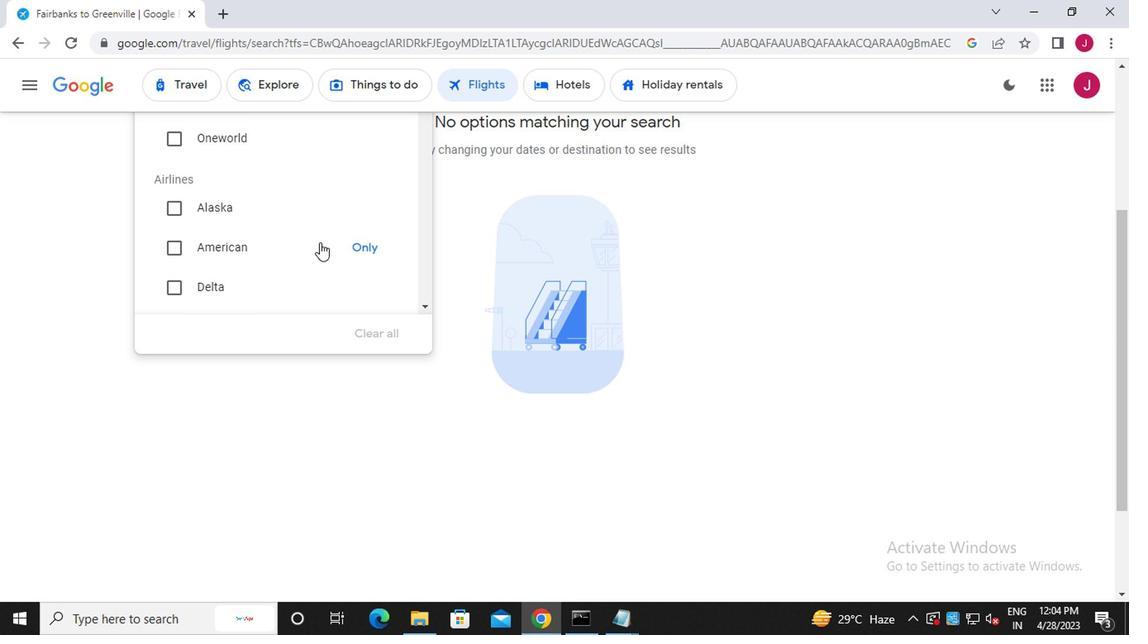
Action: Mouse scrolled (313, 243) with delta (0, 0)
Screenshot: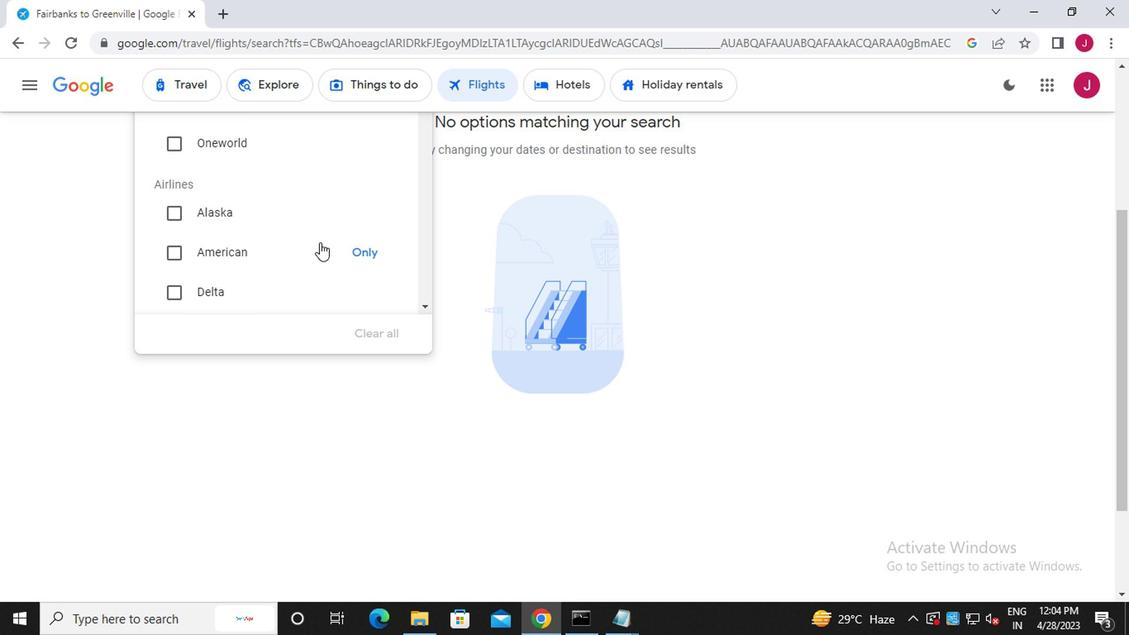 
Action: Mouse scrolled (313, 243) with delta (0, 0)
Screenshot: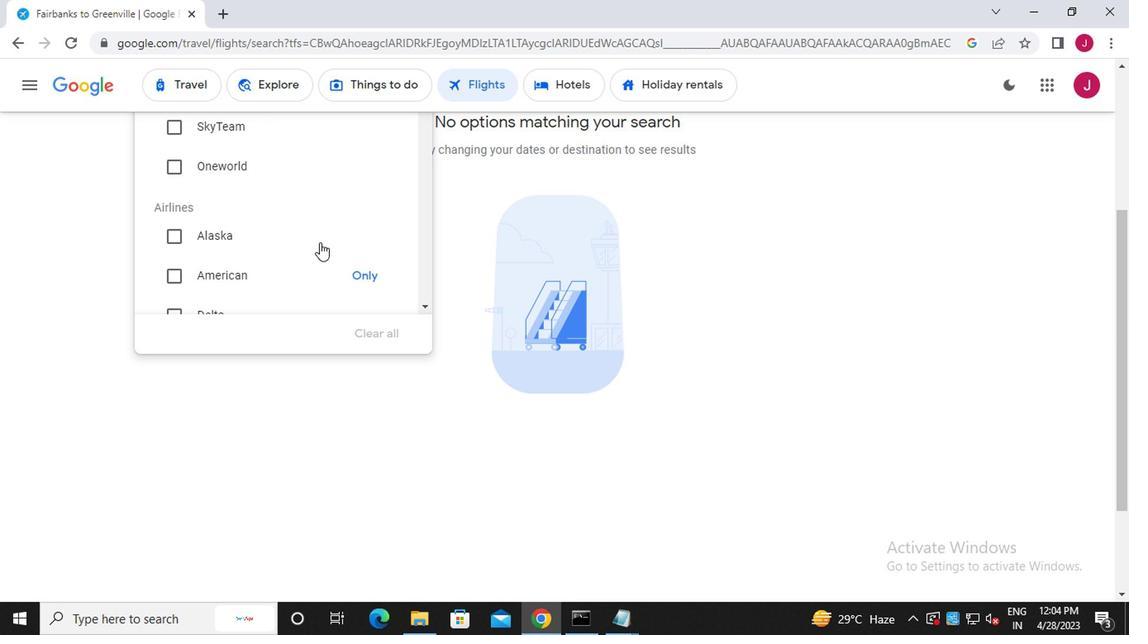 
Action: Mouse scrolled (313, 243) with delta (0, 0)
Screenshot: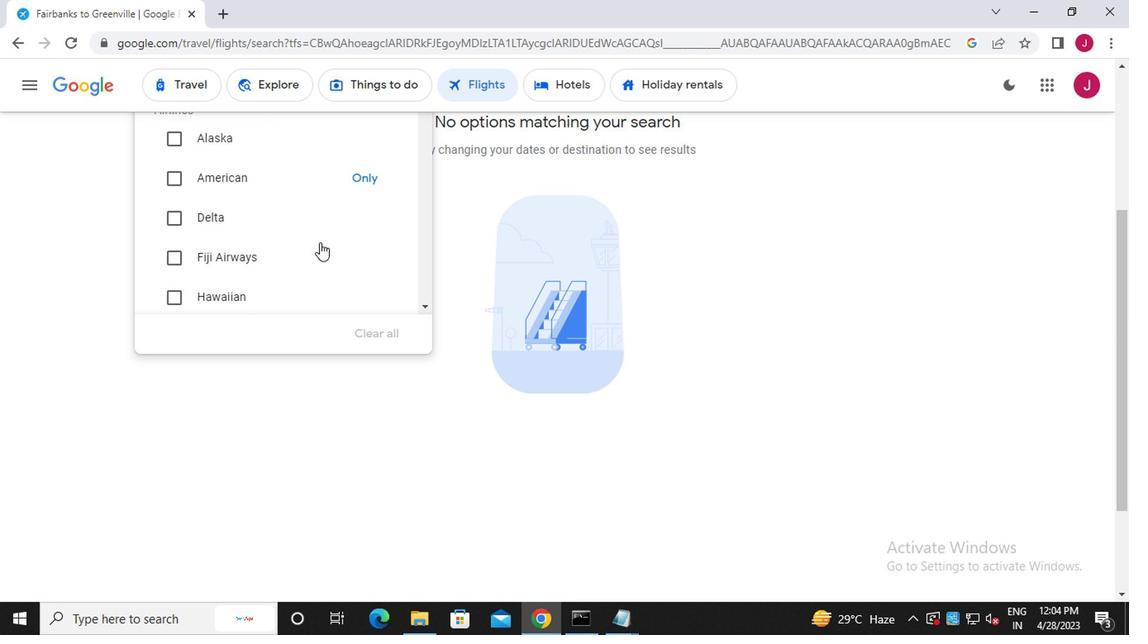 
Action: Mouse moved to (158, 240)
Screenshot: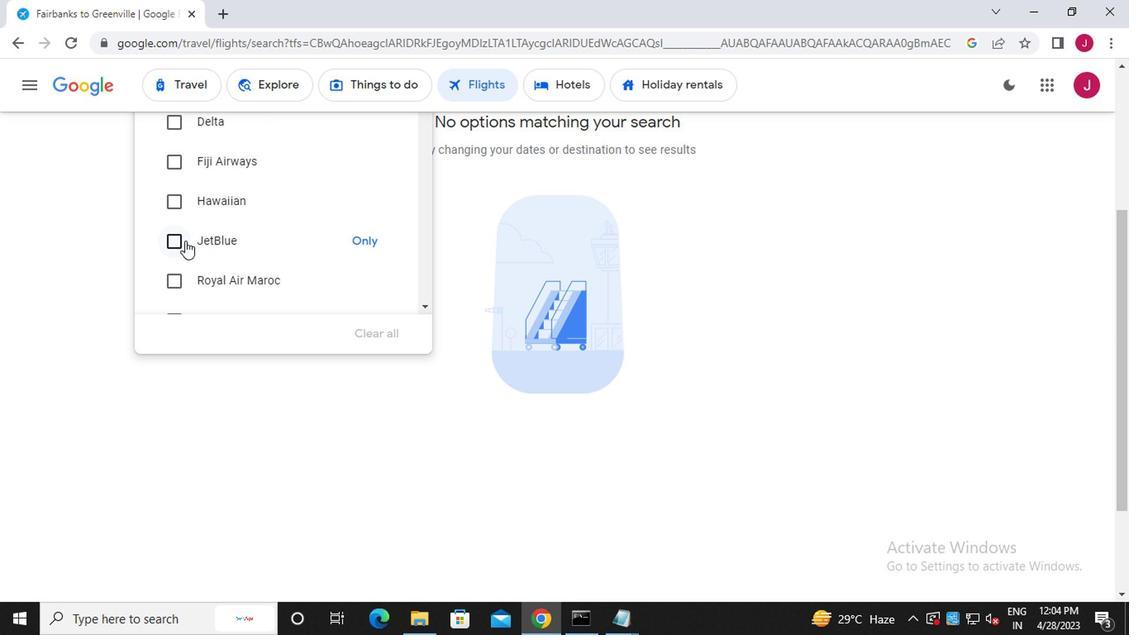 
Action: Mouse pressed left at (158, 240)
Screenshot: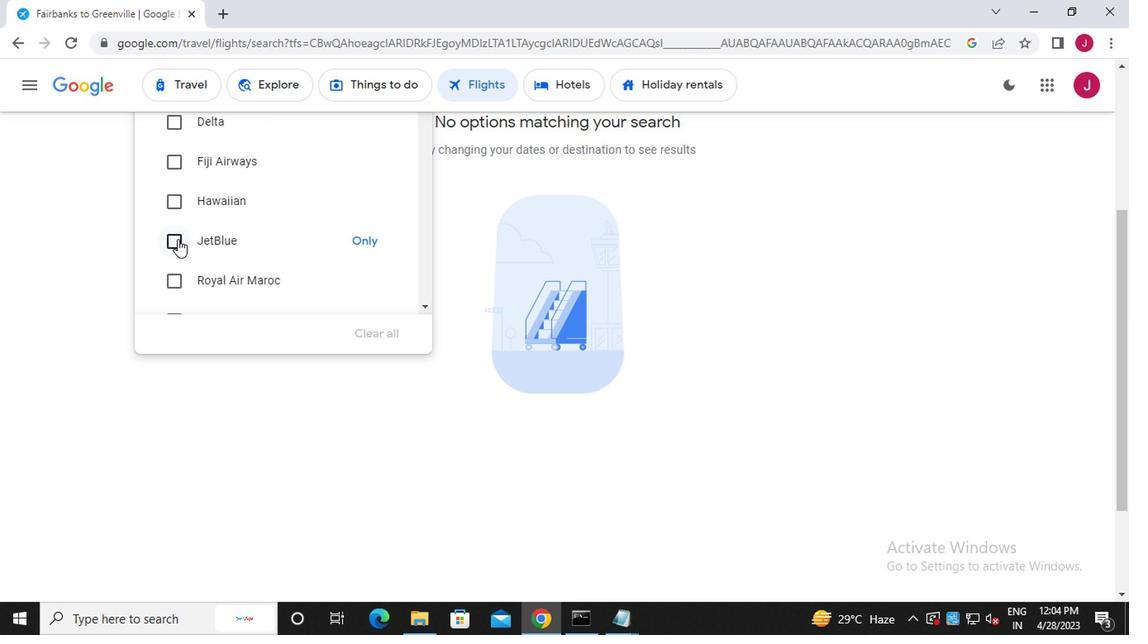 
Action: Mouse moved to (275, 248)
Screenshot: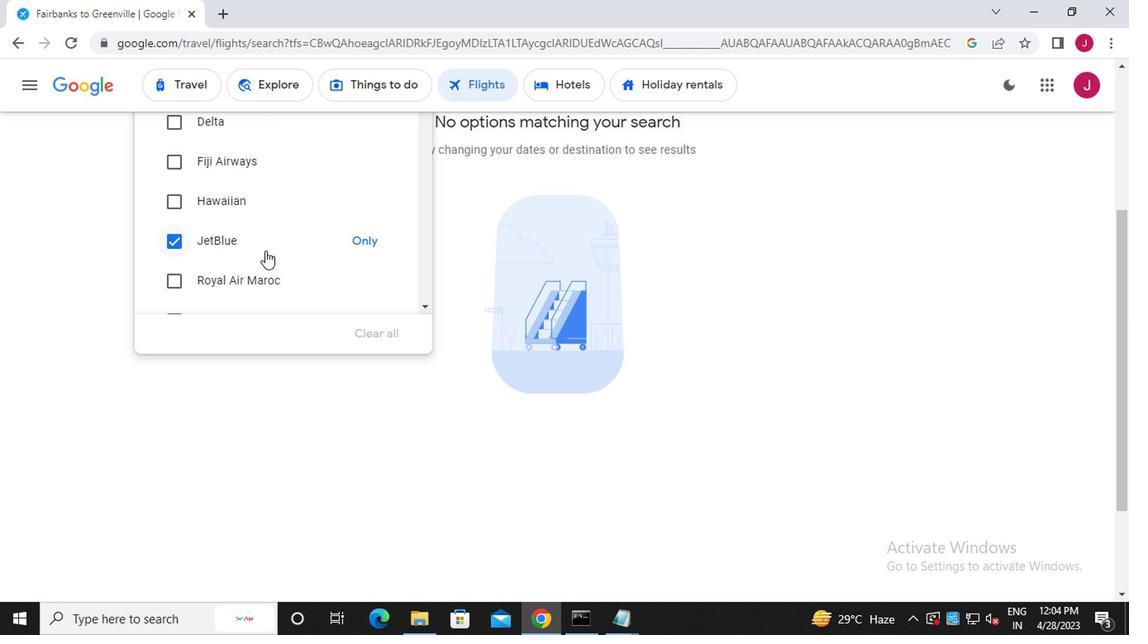 
Action: Mouse scrolled (275, 247) with delta (0, 0)
Screenshot: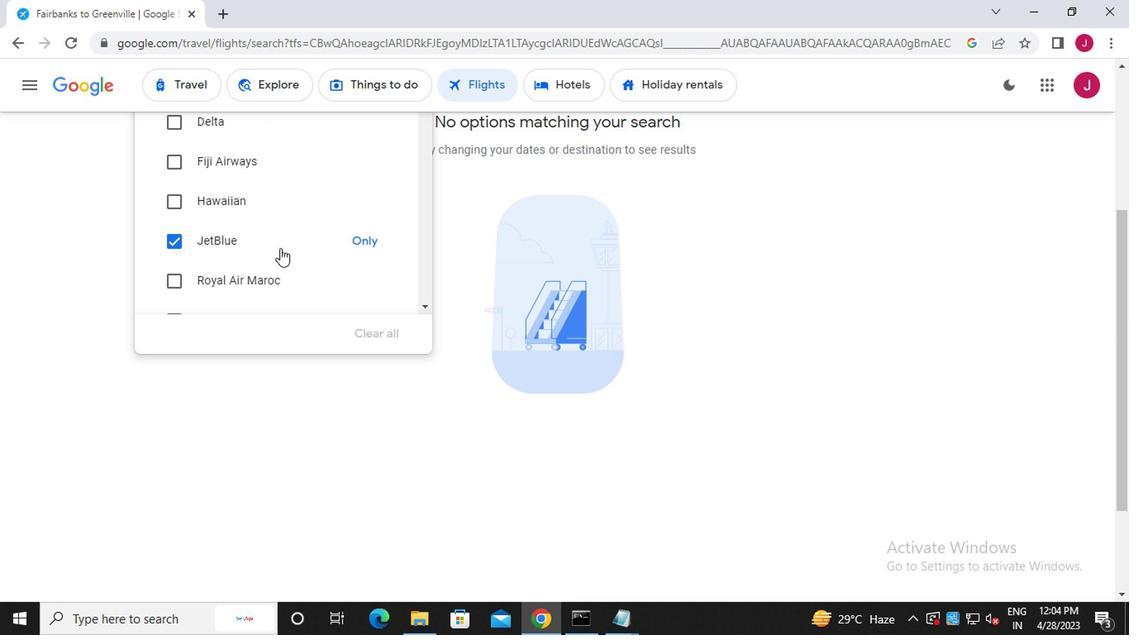 
Action: Mouse scrolled (275, 247) with delta (0, 0)
Screenshot: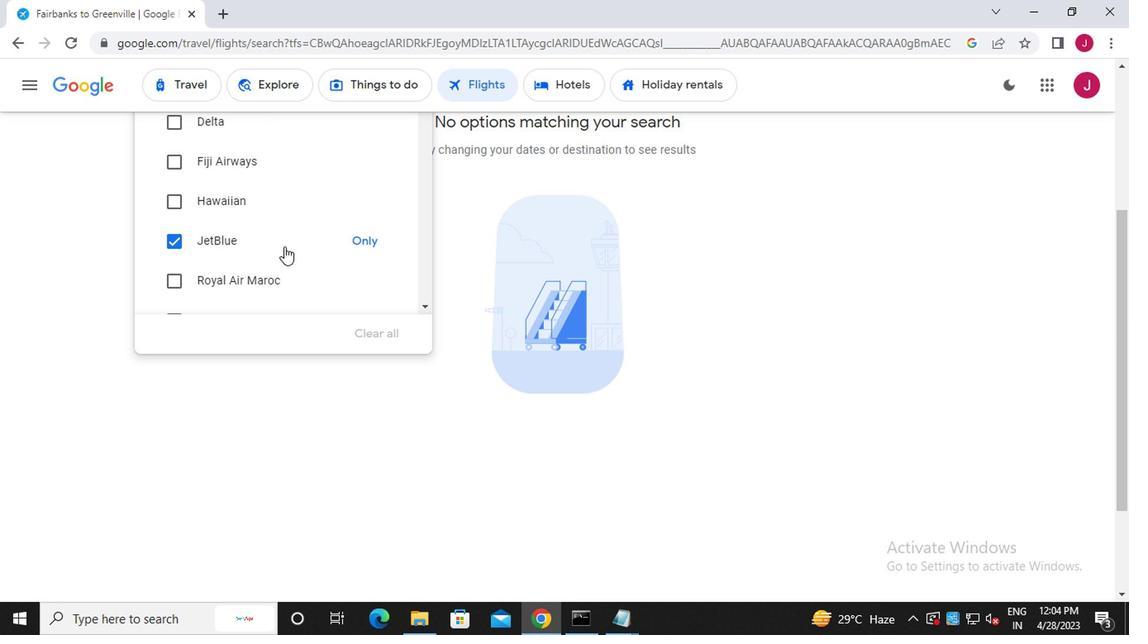 
Action: Mouse moved to (275, 248)
Screenshot: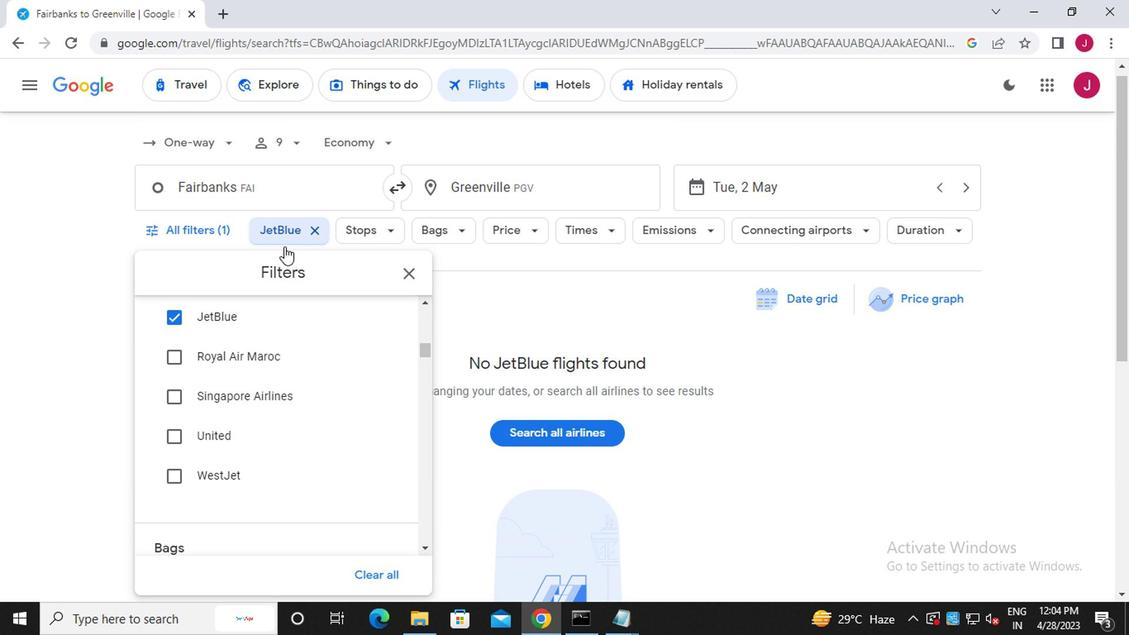 
Action: Mouse scrolled (275, 247) with delta (0, 0)
Screenshot: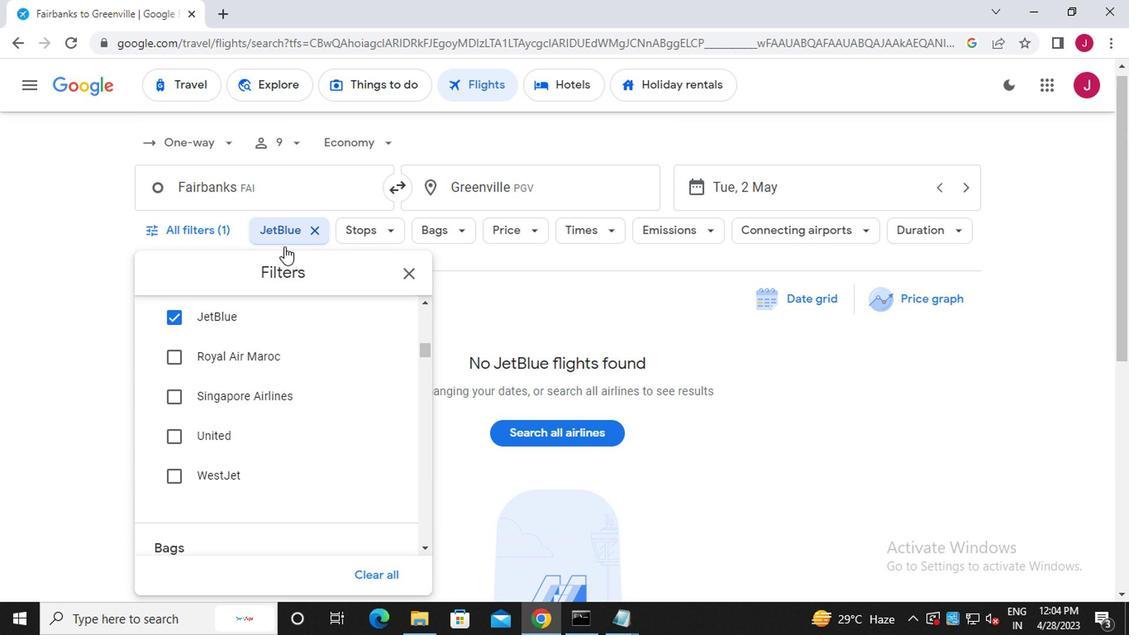 
Action: Mouse scrolled (275, 247) with delta (0, 0)
Screenshot: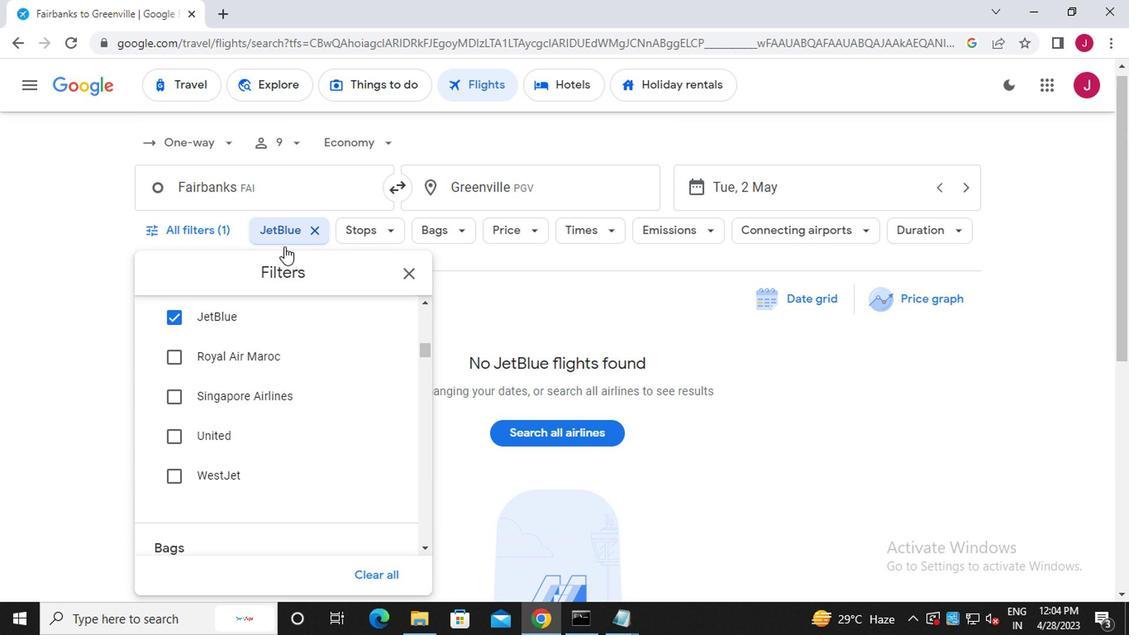 
Action: Mouse moved to (275, 281)
Screenshot: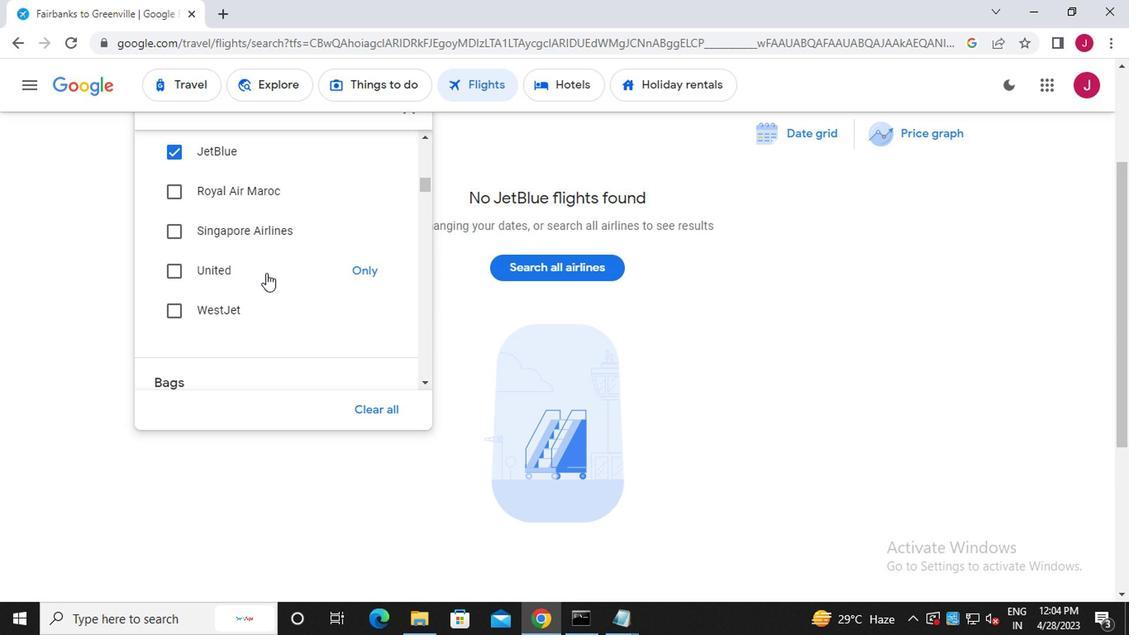 
Action: Mouse scrolled (275, 280) with delta (0, -1)
Screenshot: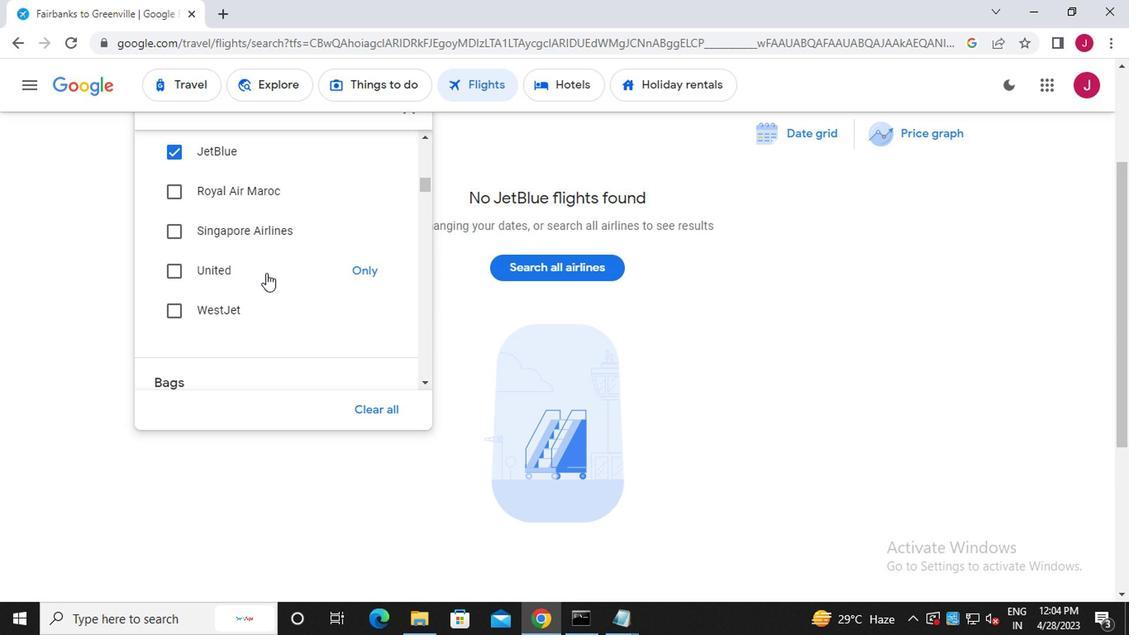 
Action: Mouse moved to (317, 297)
Screenshot: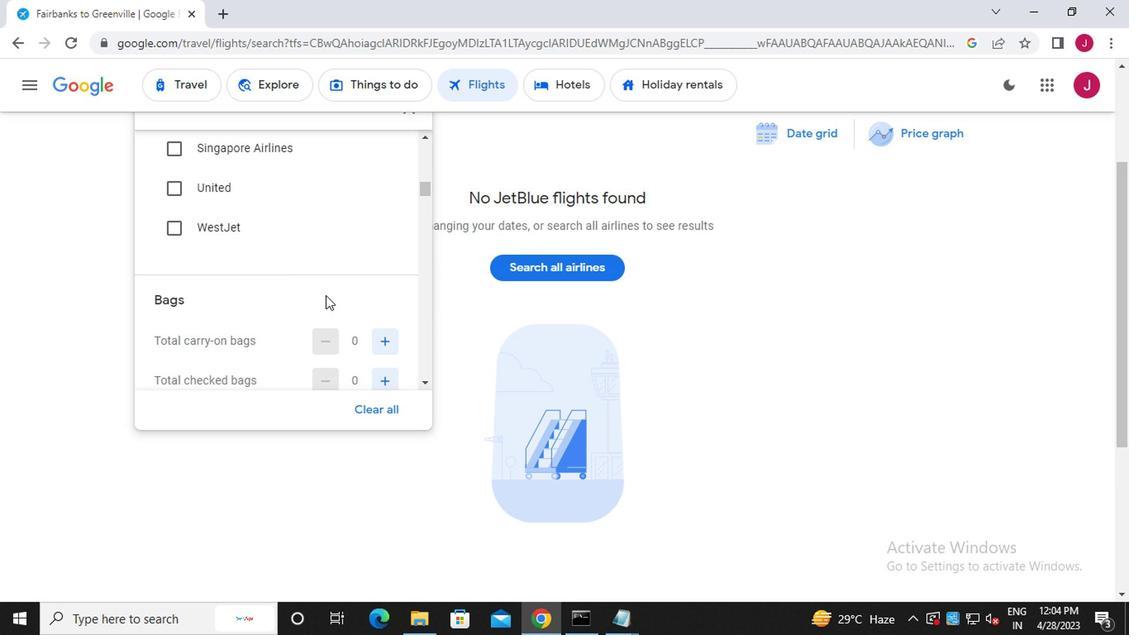 
Action: Mouse scrolled (317, 296) with delta (0, -1)
Screenshot: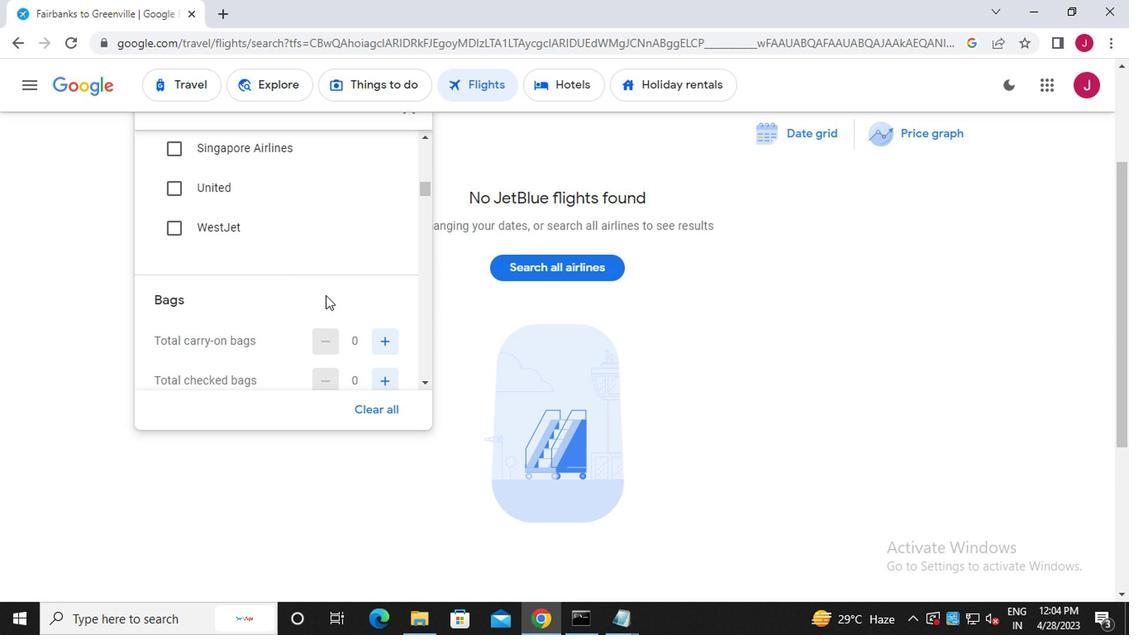 
Action: Mouse moved to (382, 265)
Screenshot: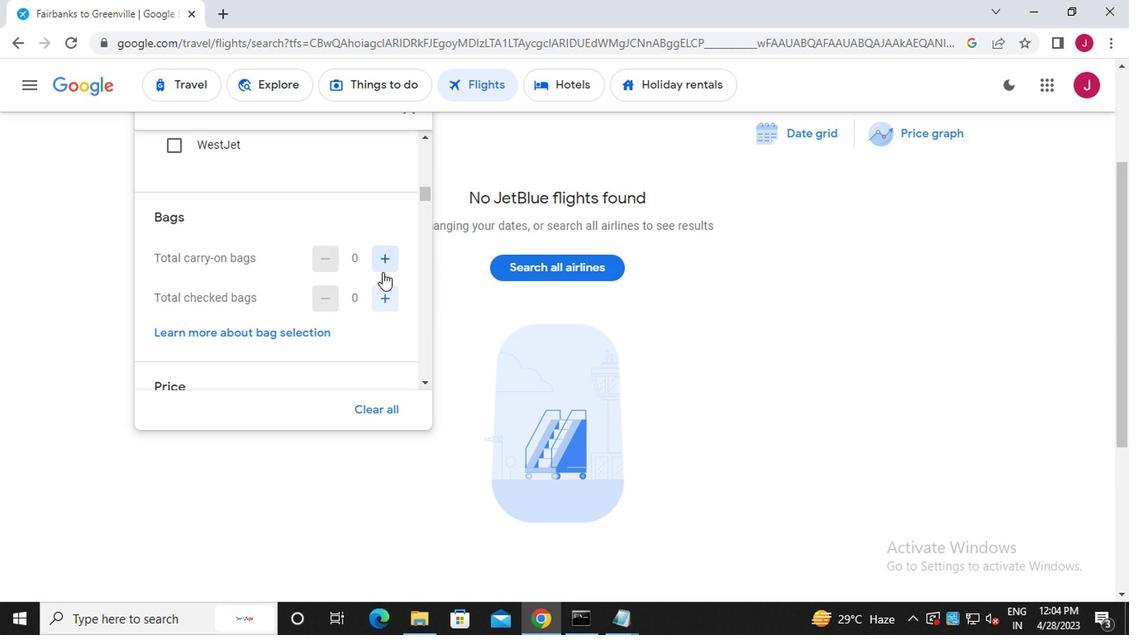
Action: Mouse pressed left at (382, 265)
Screenshot: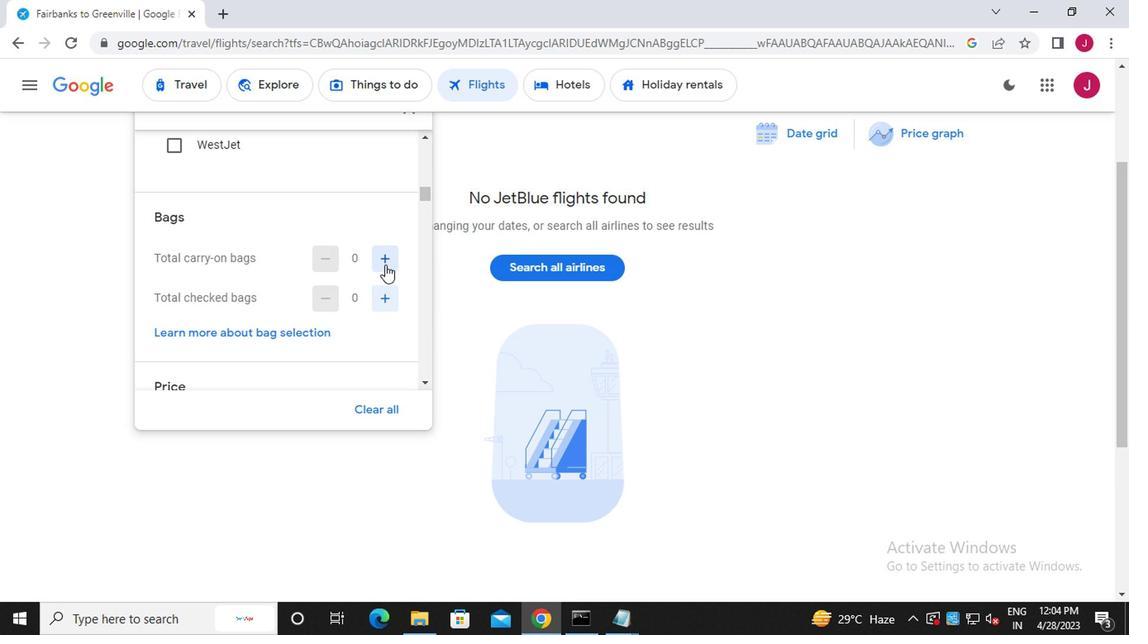 
Action: Mouse pressed left at (382, 265)
Screenshot: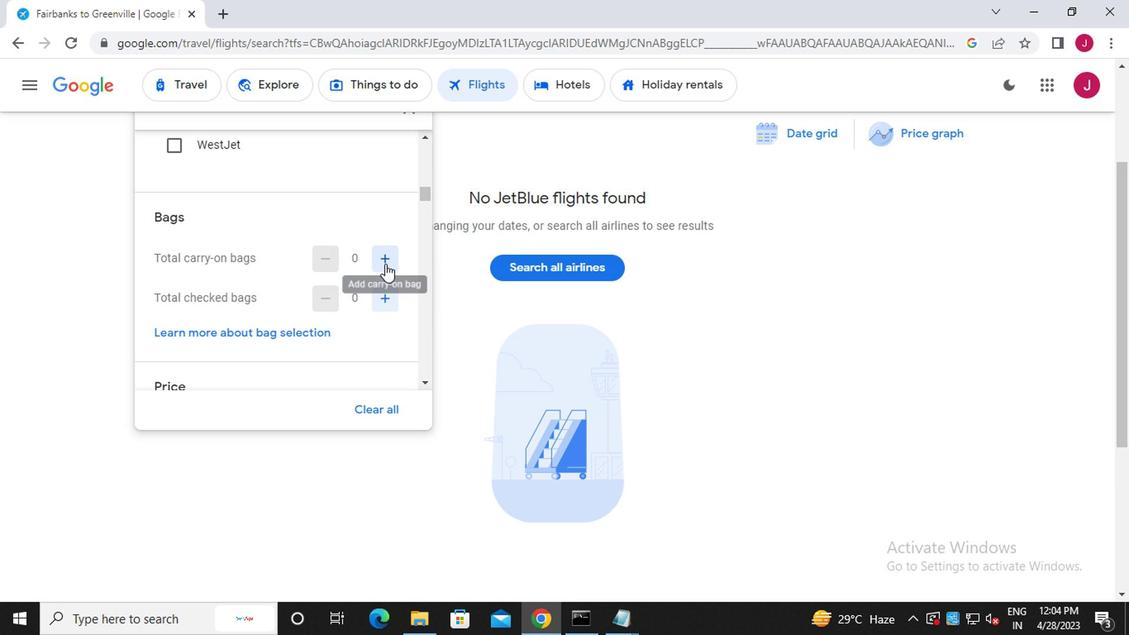 
Action: Mouse scrolled (382, 264) with delta (0, -1)
Screenshot: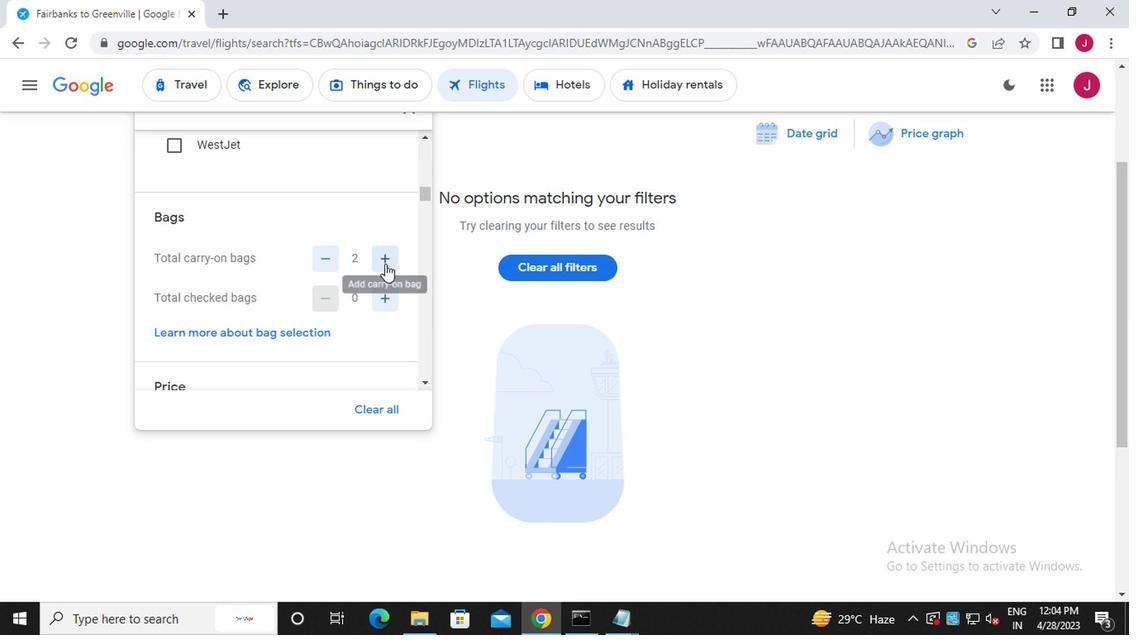 
Action: Mouse scrolled (382, 264) with delta (0, -1)
Screenshot: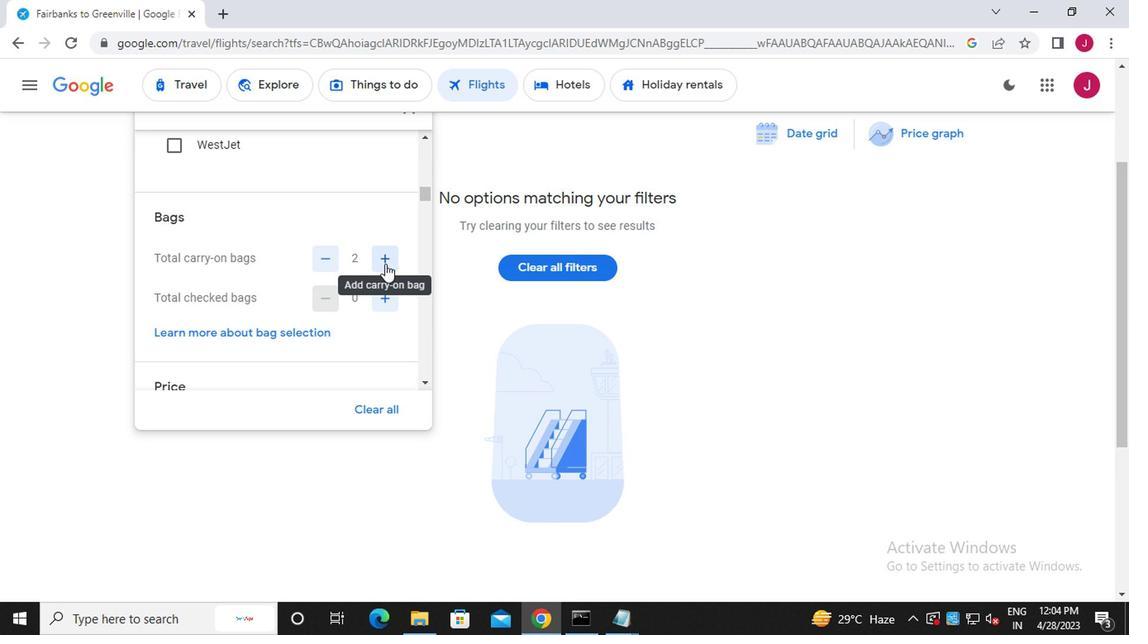 
Action: Mouse moved to (383, 301)
Screenshot: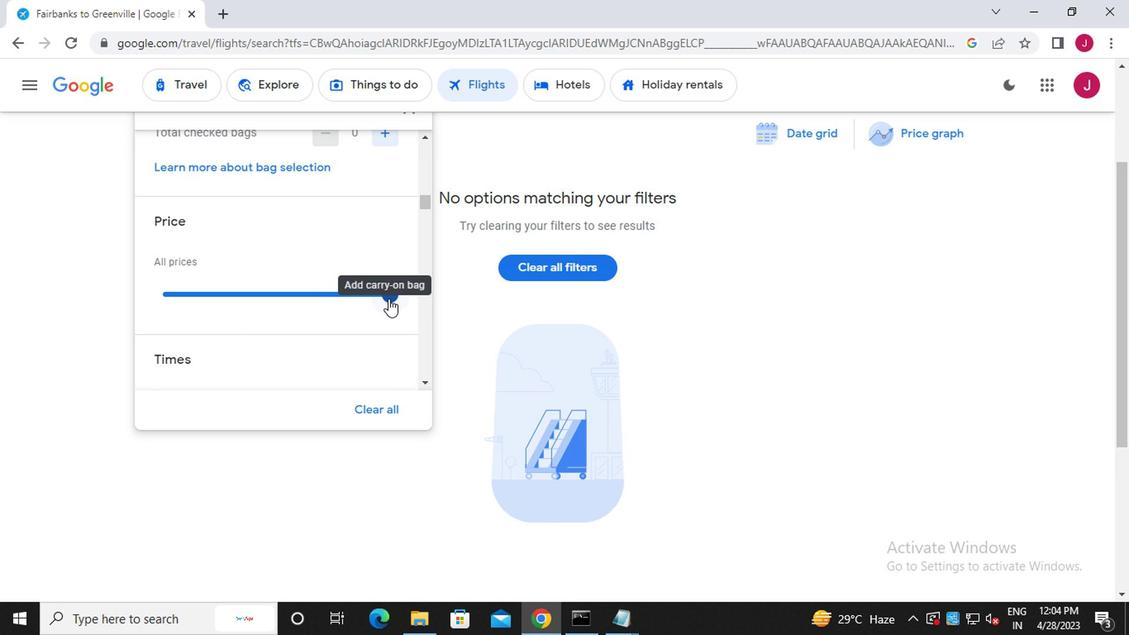 
Action: Mouse pressed left at (383, 301)
Screenshot: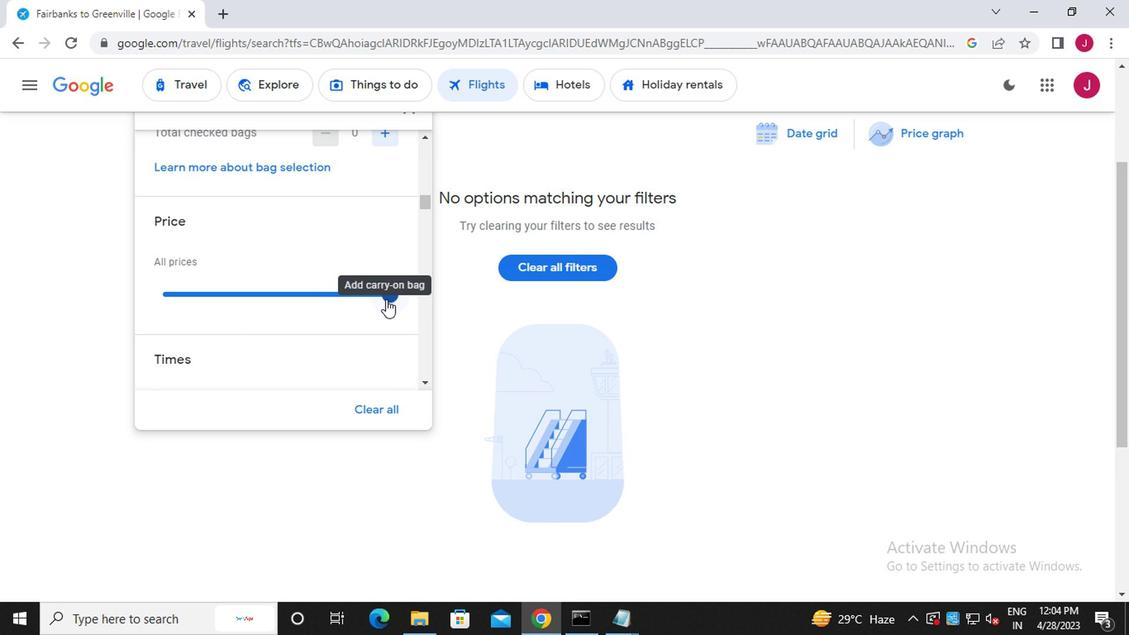 
Action: Mouse pressed left at (383, 301)
Screenshot: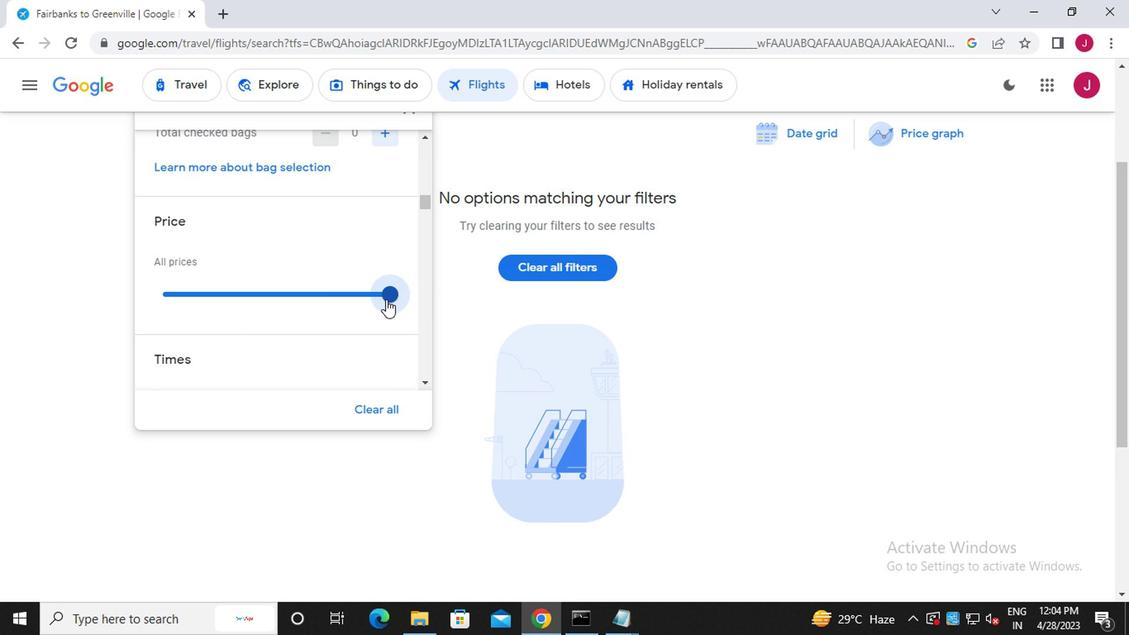 
Action: Mouse scrolled (383, 300) with delta (0, -1)
Screenshot: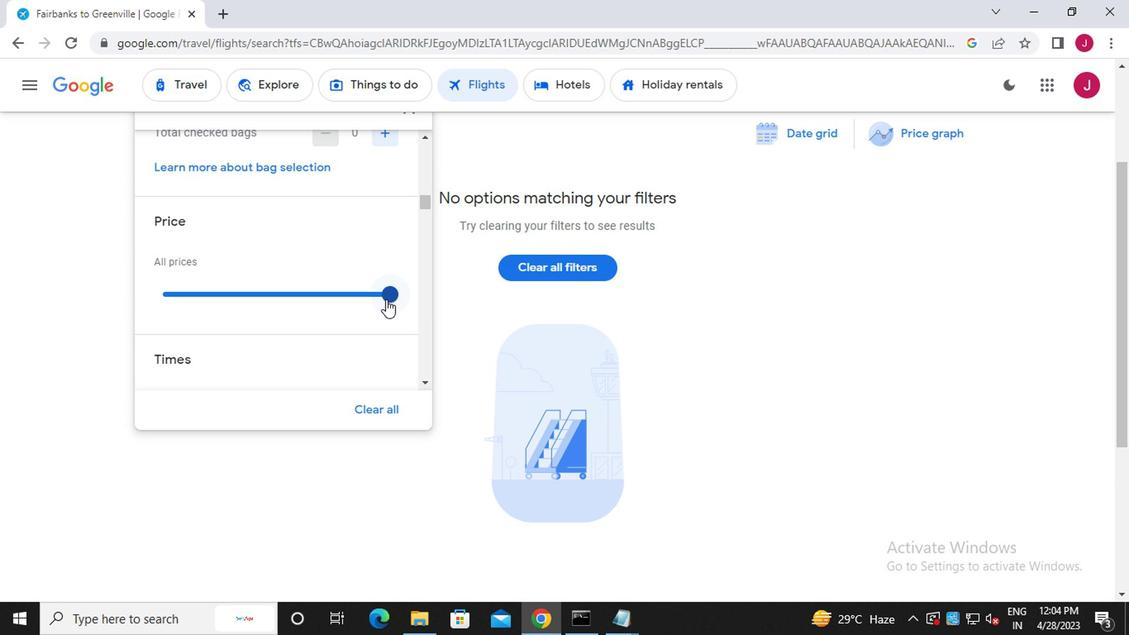 
Action: Mouse scrolled (383, 300) with delta (0, -1)
Screenshot: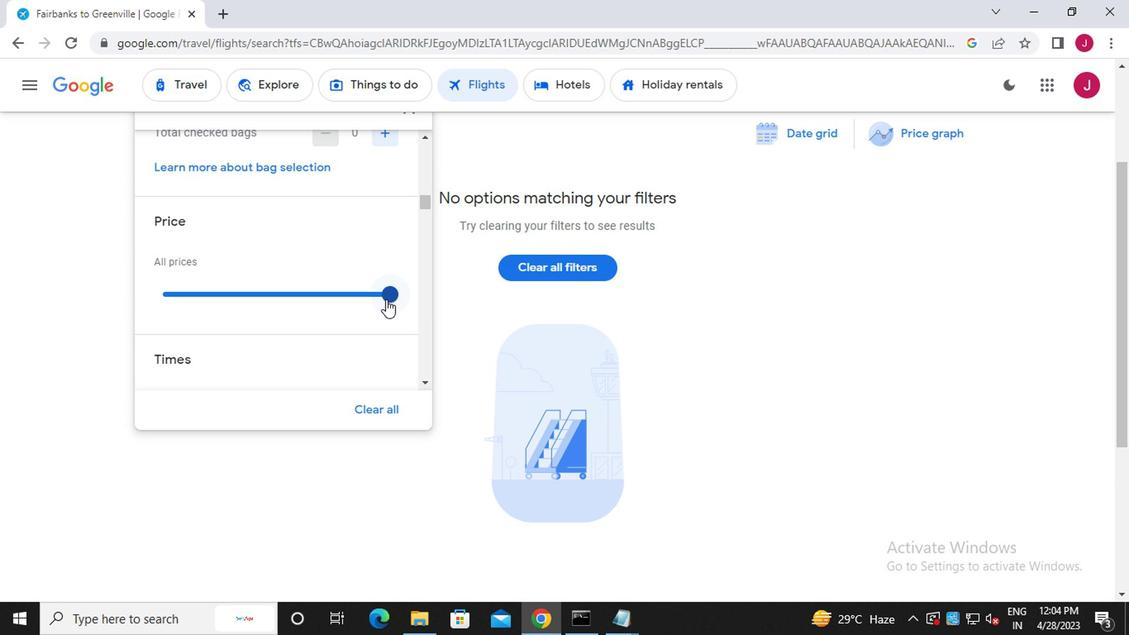 
Action: Mouse moved to (148, 318)
Screenshot: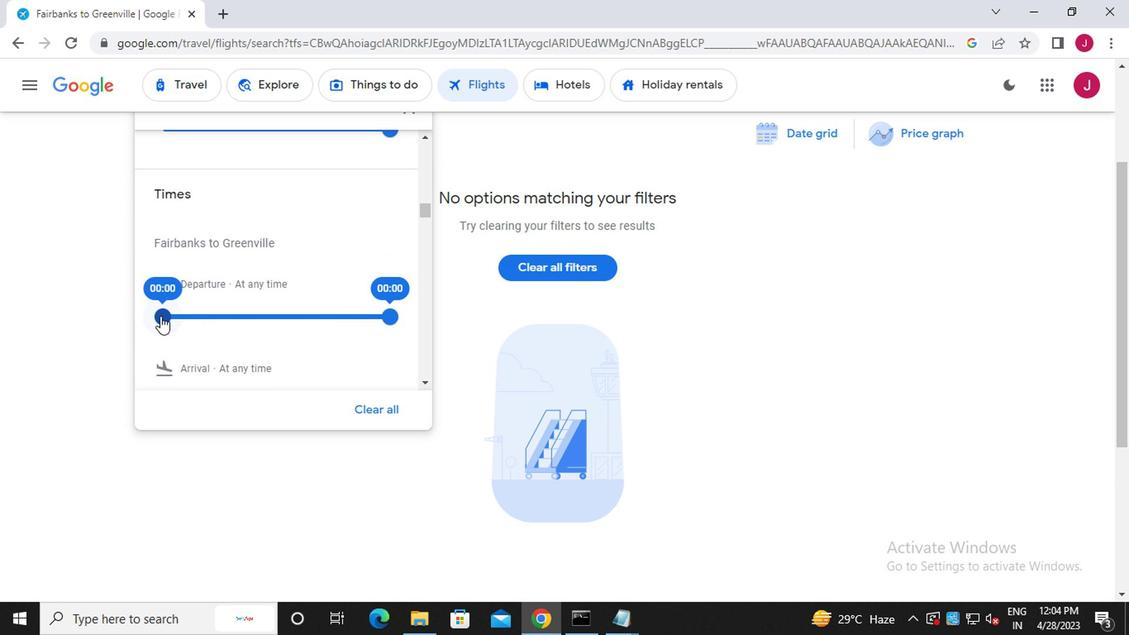 
Action: Mouse pressed left at (148, 318)
Screenshot: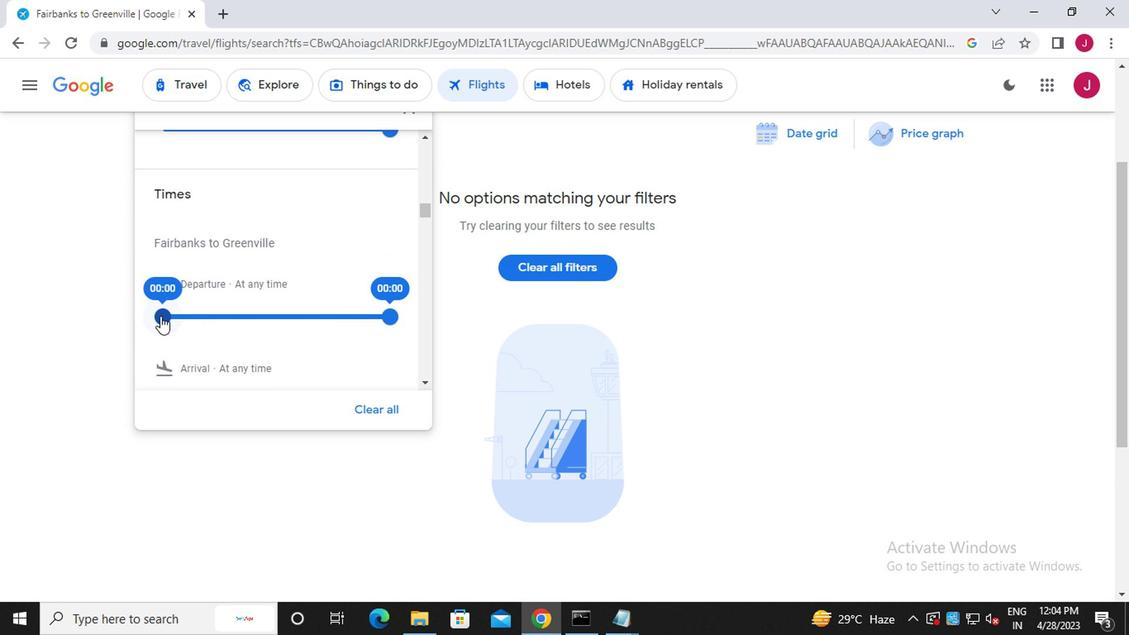 
Action: Mouse moved to (390, 320)
Screenshot: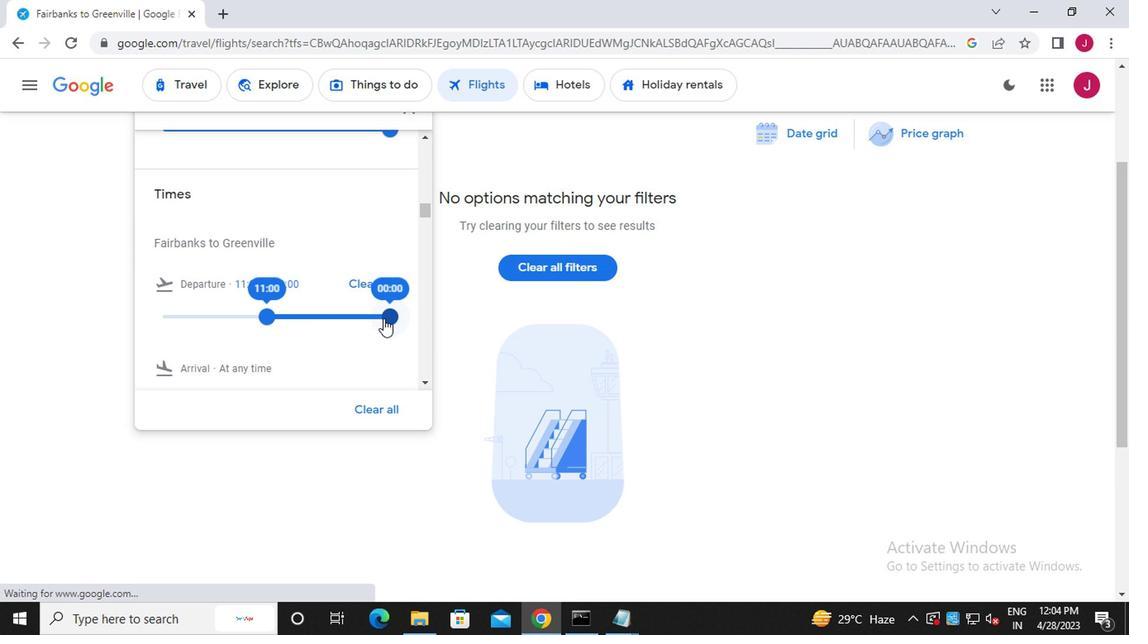 
Action: Mouse pressed left at (390, 320)
Screenshot: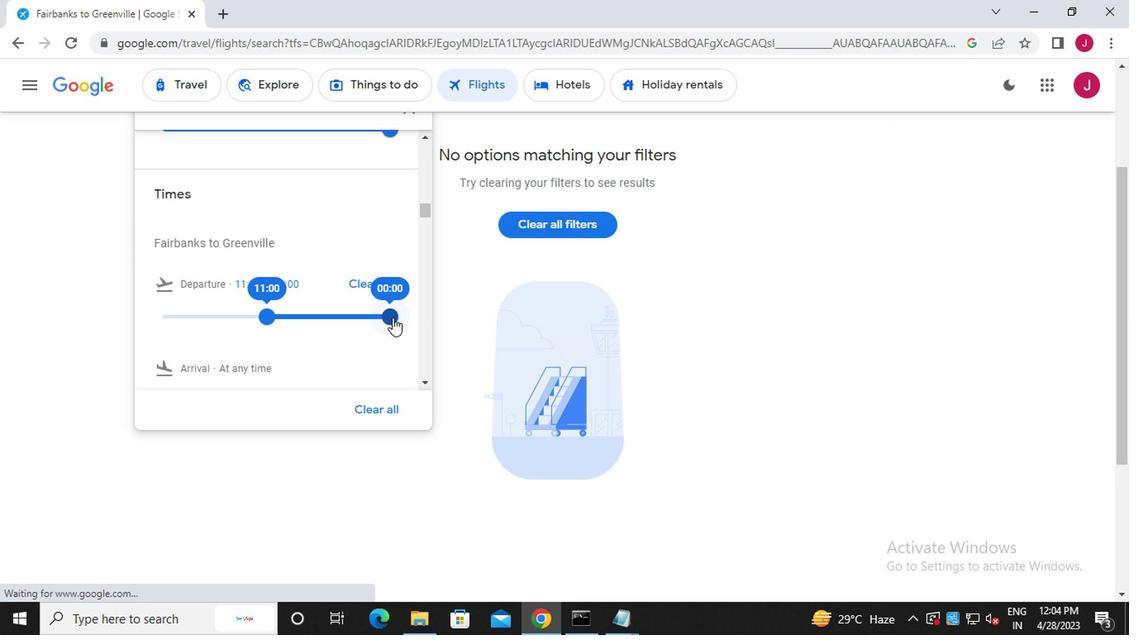 
Action: Mouse moved to (416, 191)
Screenshot: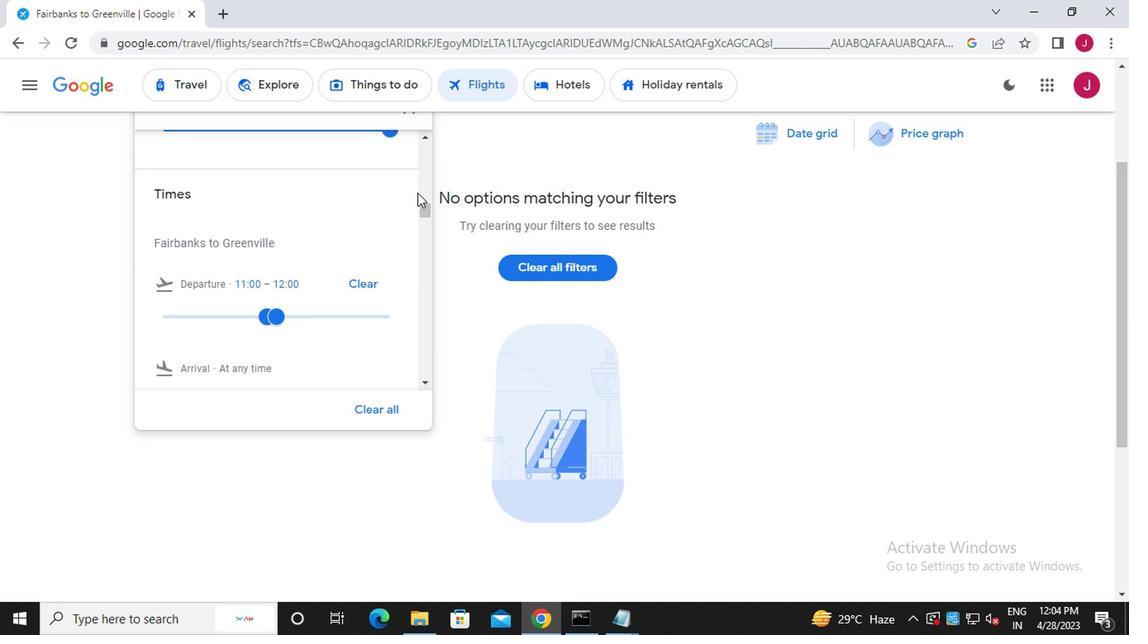 
Action: Mouse scrolled (416, 192) with delta (0, 0)
Screenshot: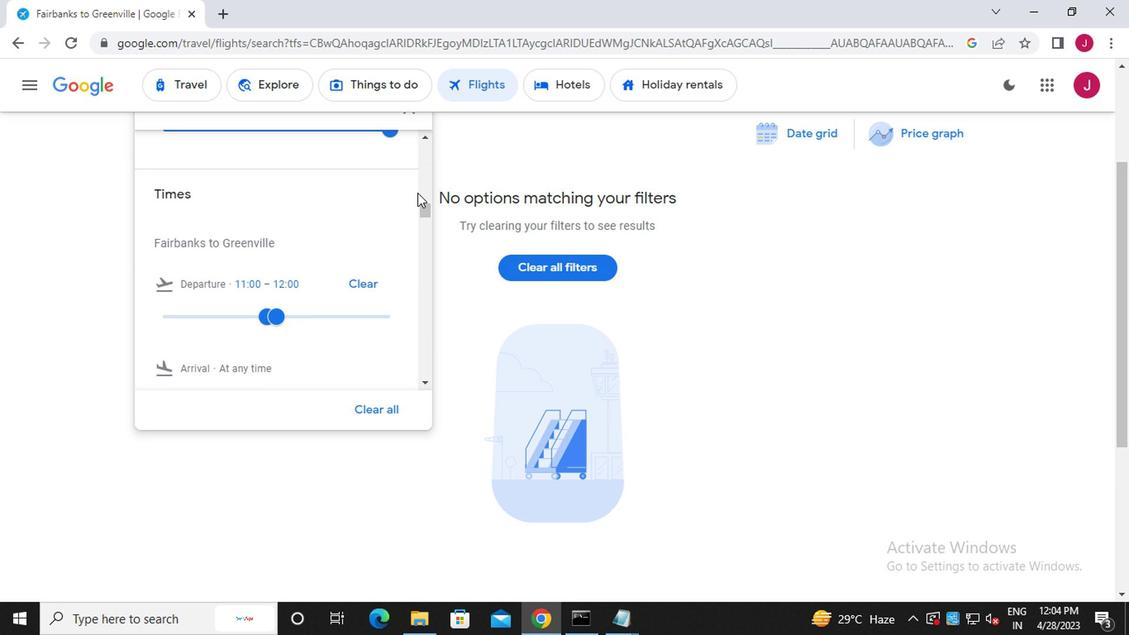 
Action: Mouse scrolled (416, 192) with delta (0, 0)
Screenshot: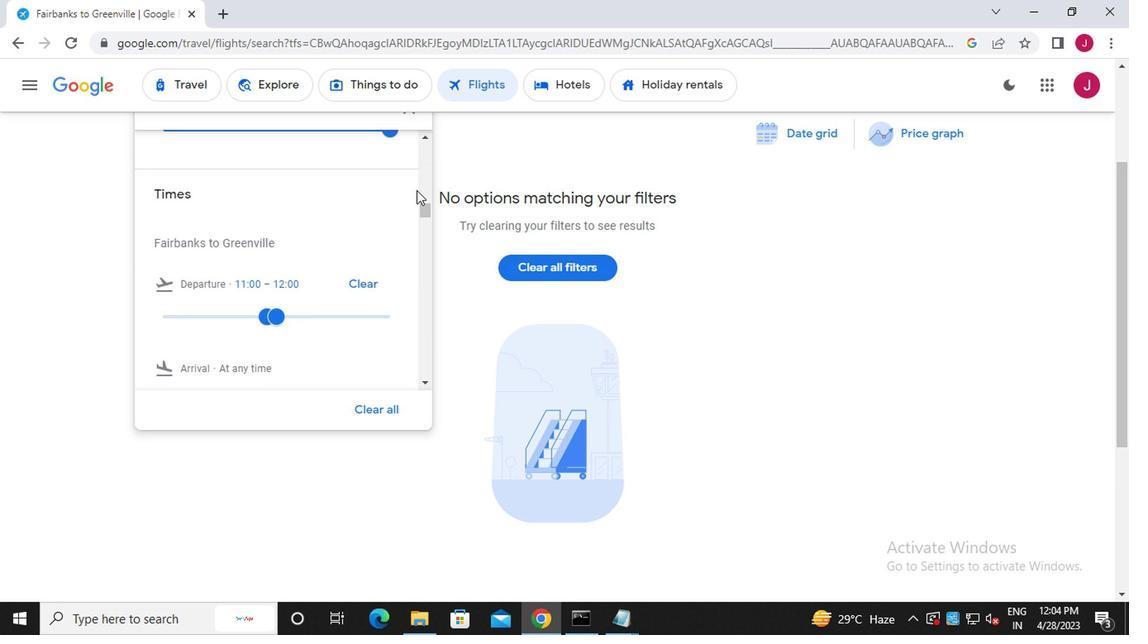 
Action: Mouse moved to (413, 167)
Screenshot: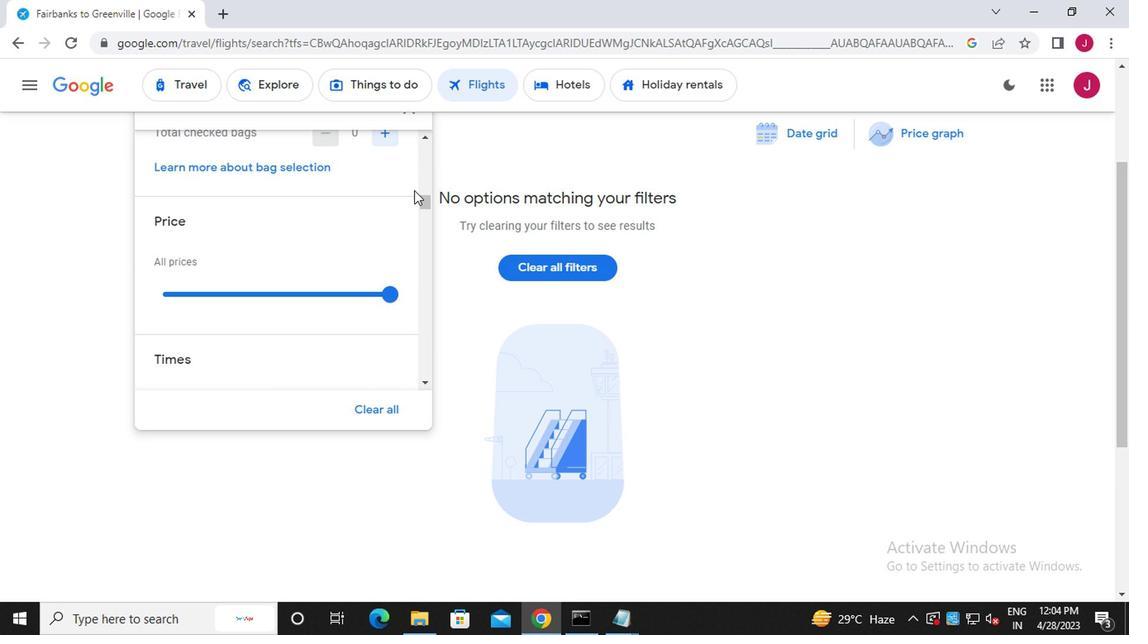 
Action: Mouse scrolled (413, 168) with delta (0, 0)
Screenshot: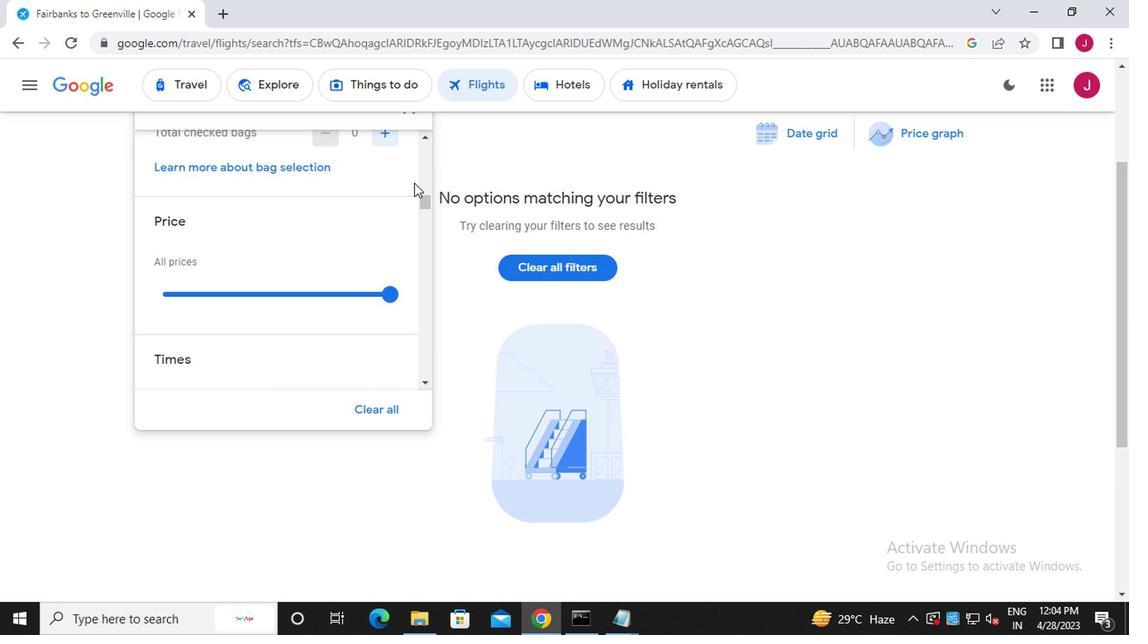 
Action: Mouse scrolled (413, 168) with delta (0, 0)
Screenshot: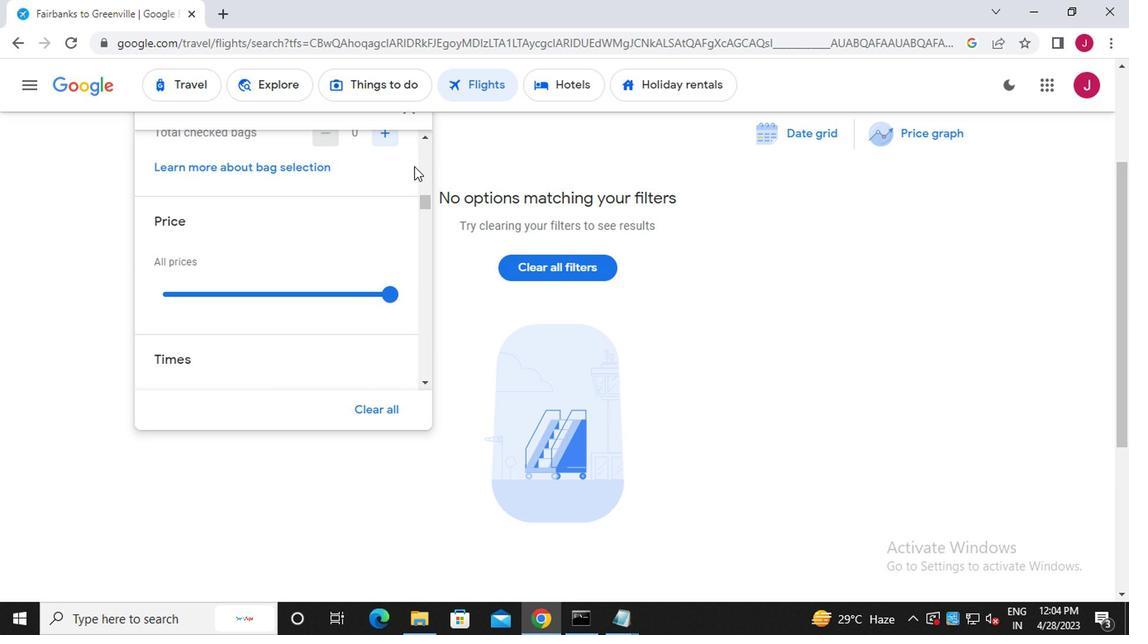 
Action: Mouse scrolled (413, 168) with delta (0, 0)
Screenshot: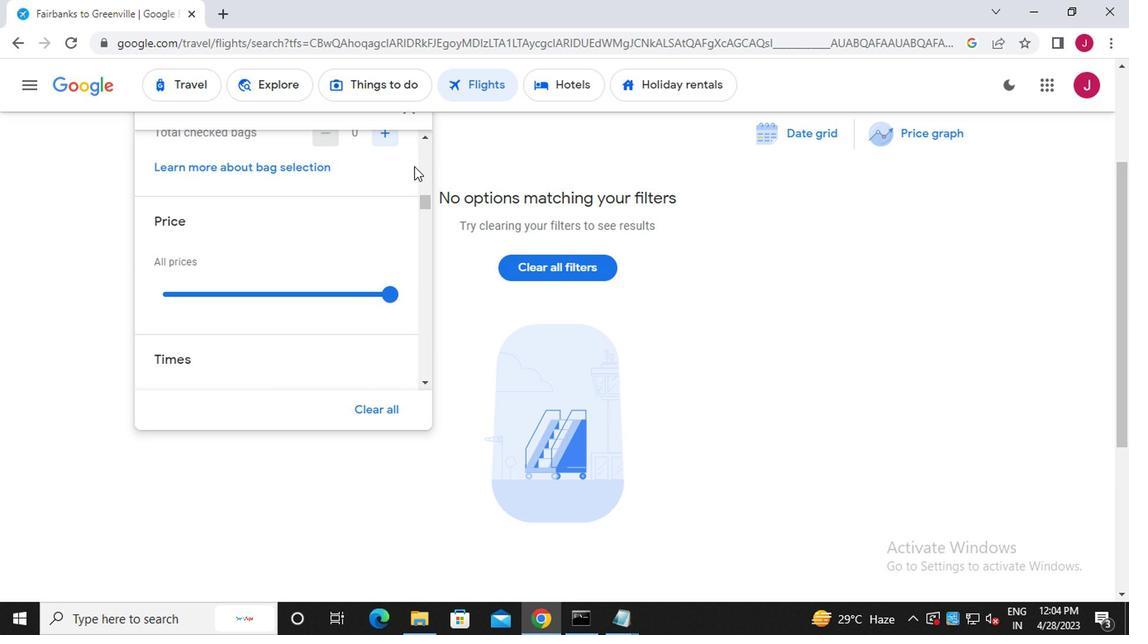 
Action: Mouse moved to (403, 178)
Screenshot: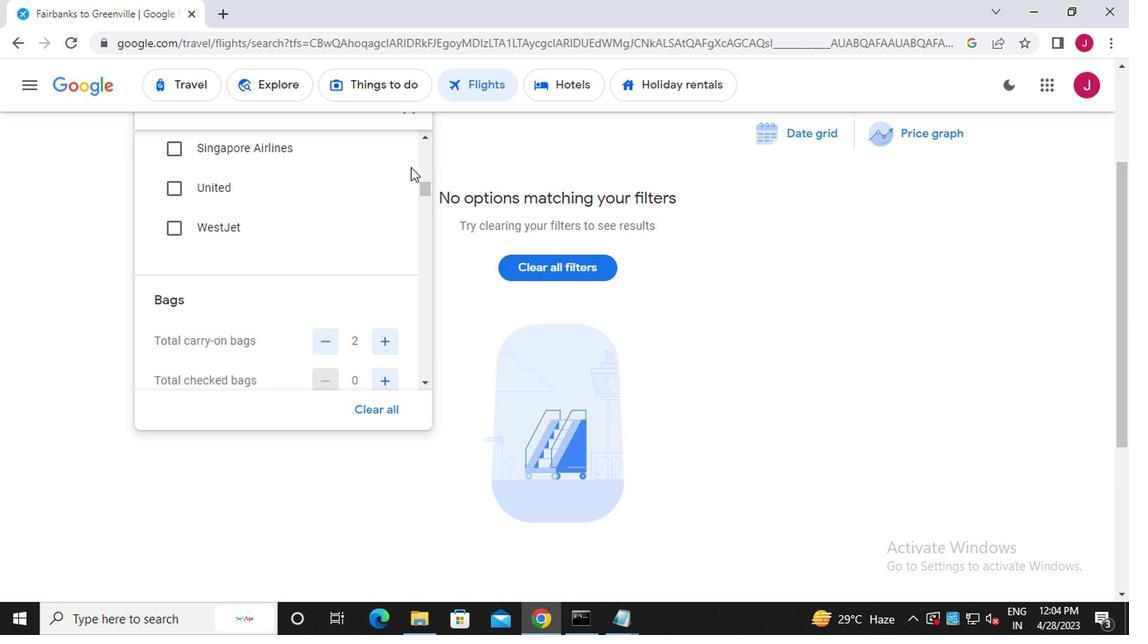 
Action: Mouse scrolled (403, 177) with delta (0, 0)
Screenshot: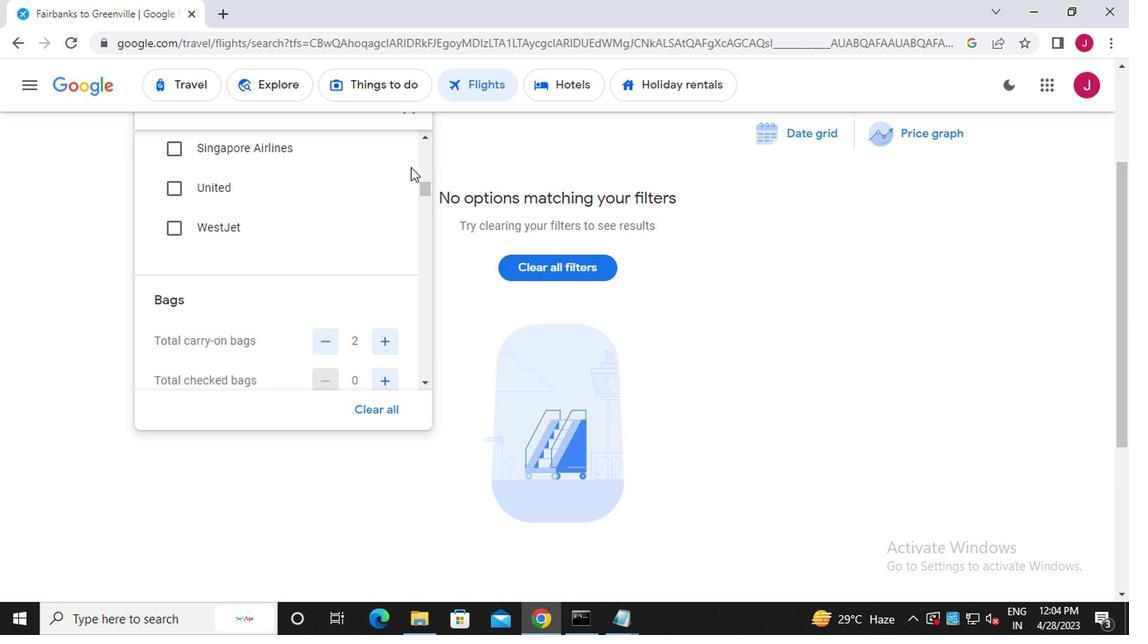
Action: Mouse moved to (403, 181)
Screenshot: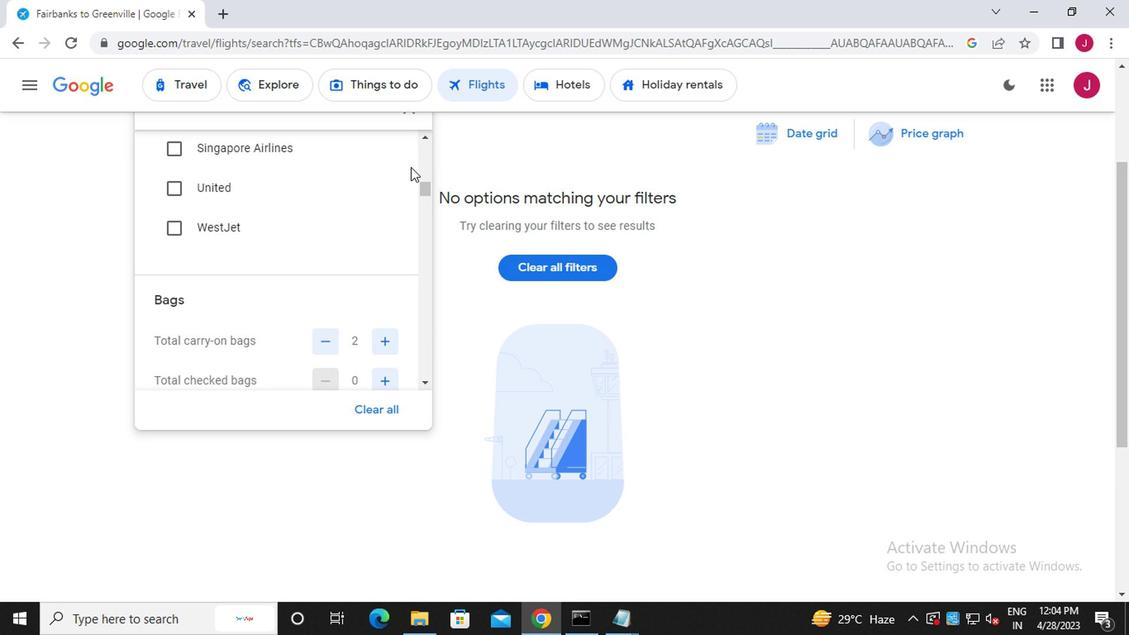 
Action: Mouse scrolled (403, 180) with delta (0, -1)
Screenshot: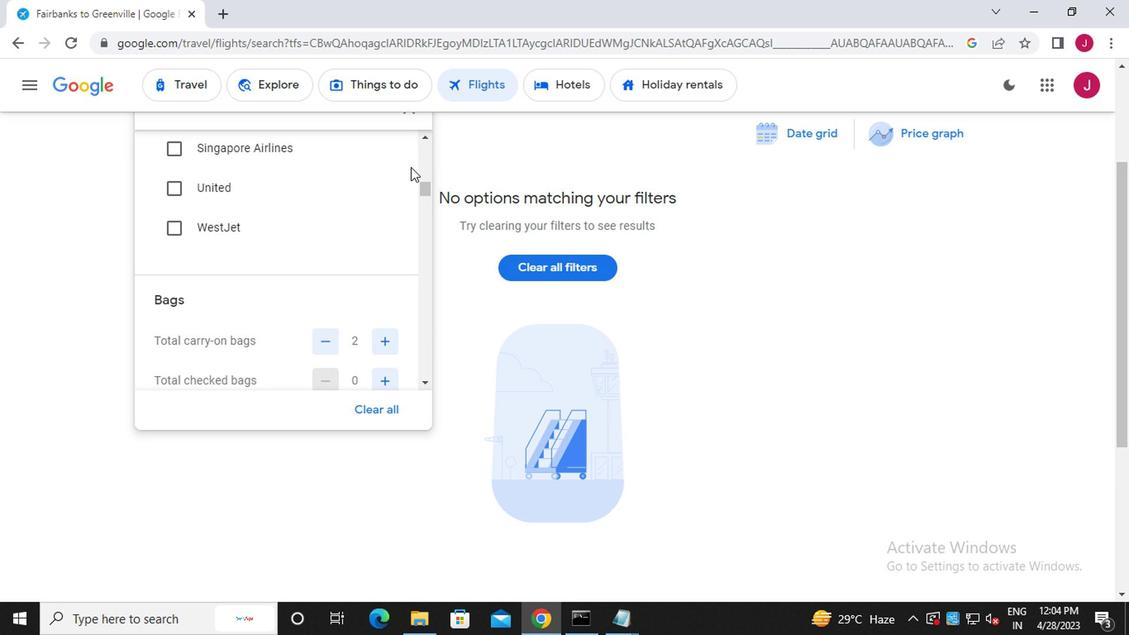 
Action: Mouse moved to (403, 181)
Screenshot: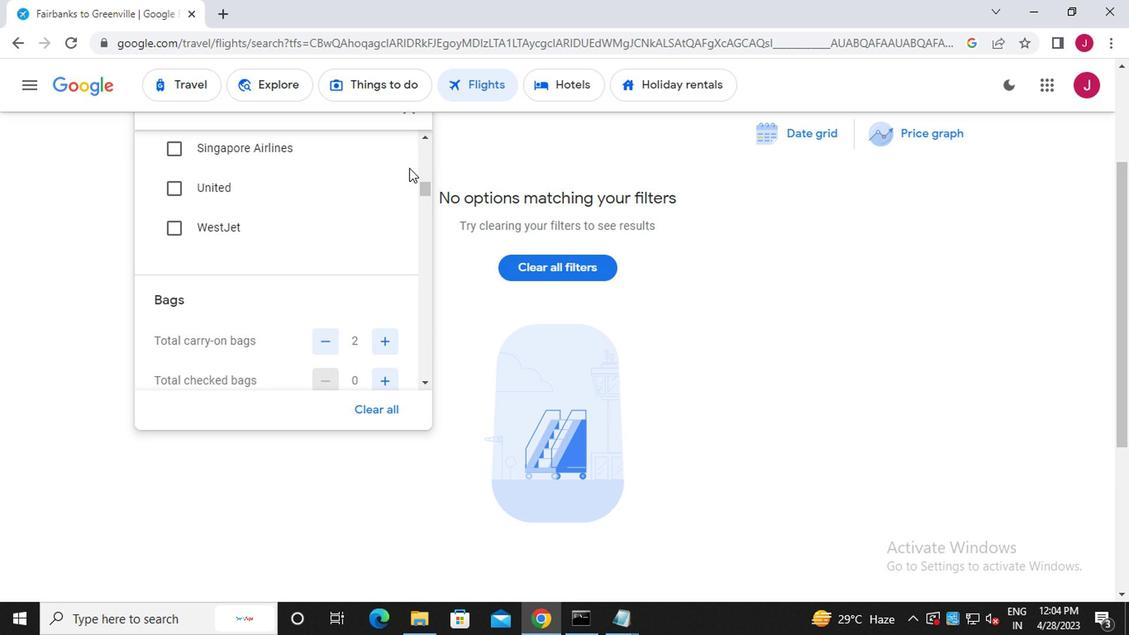 
Action: Mouse scrolled (403, 181) with delta (0, 0)
Screenshot: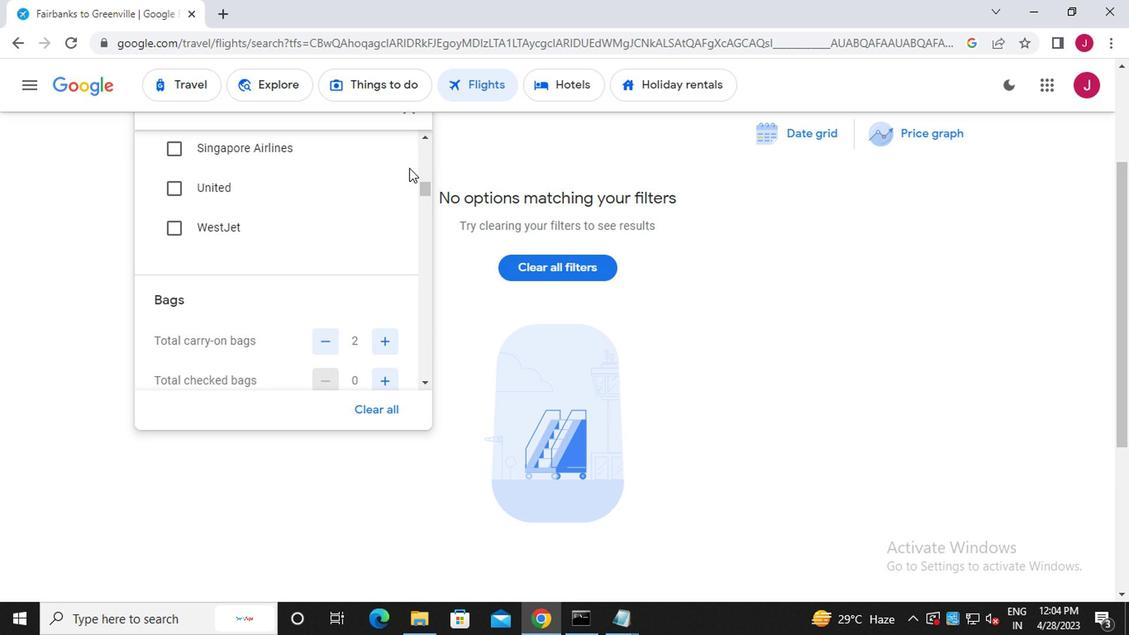 
Action: Mouse moved to (403, 181)
Screenshot: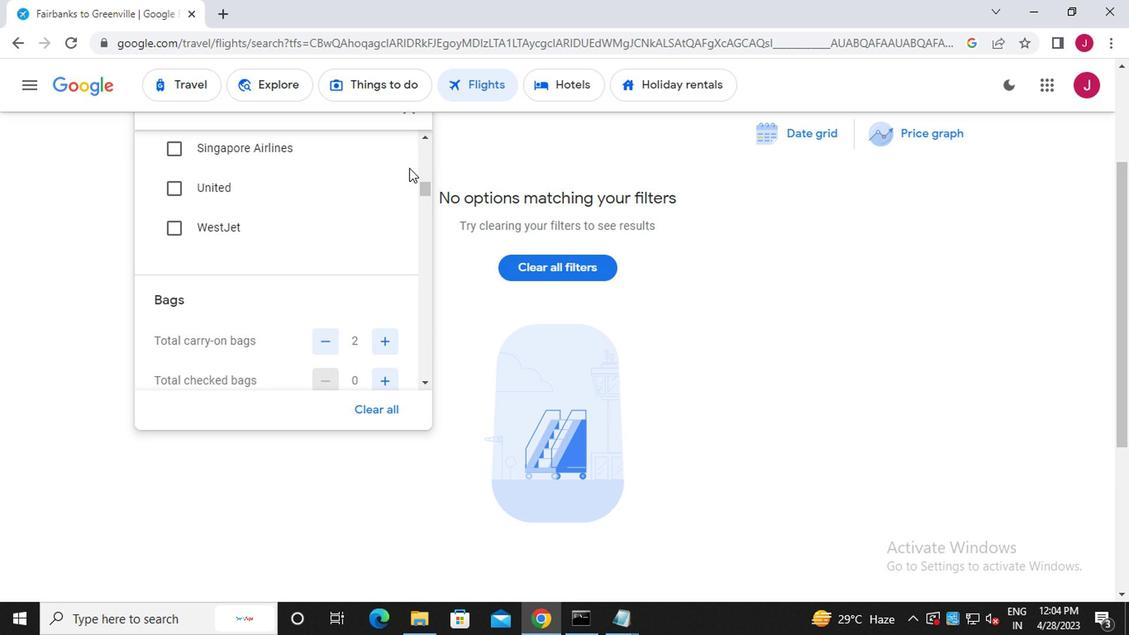 
Action: Mouse scrolled (403, 181) with delta (0, 0)
Screenshot: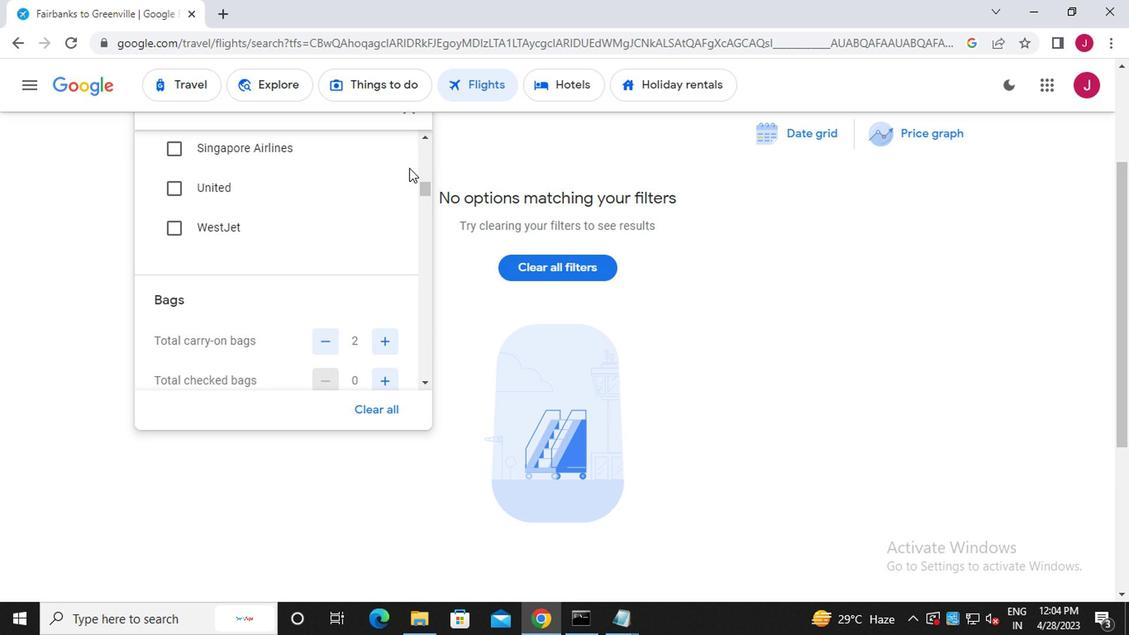 
Action: Mouse scrolled (403, 181) with delta (0, 0)
Screenshot: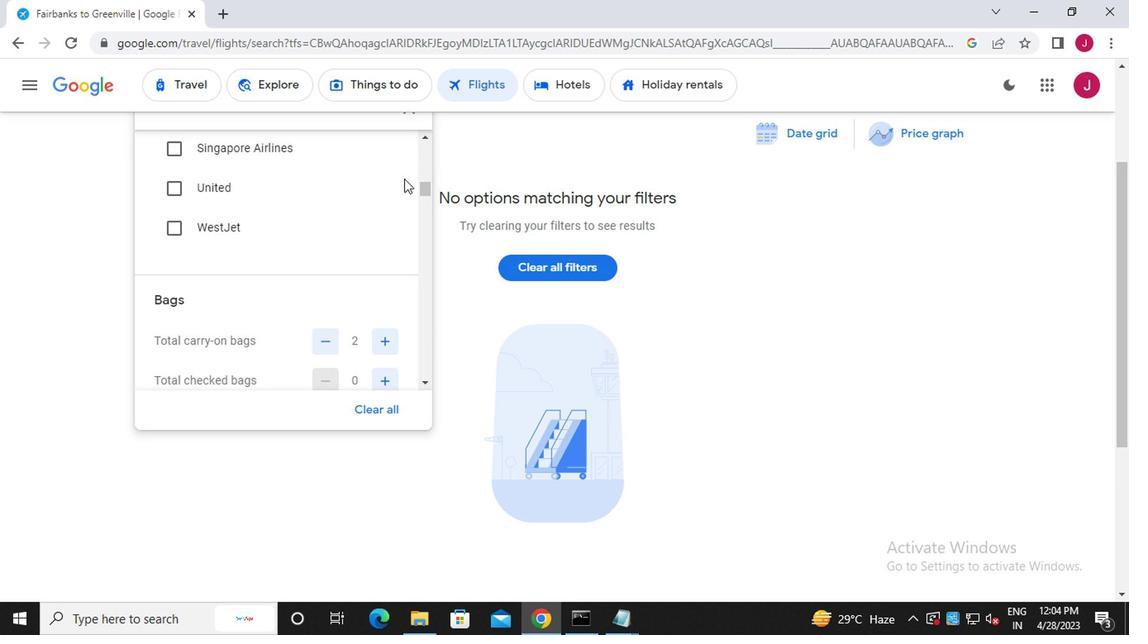 
Action: Mouse moved to (376, 220)
Screenshot: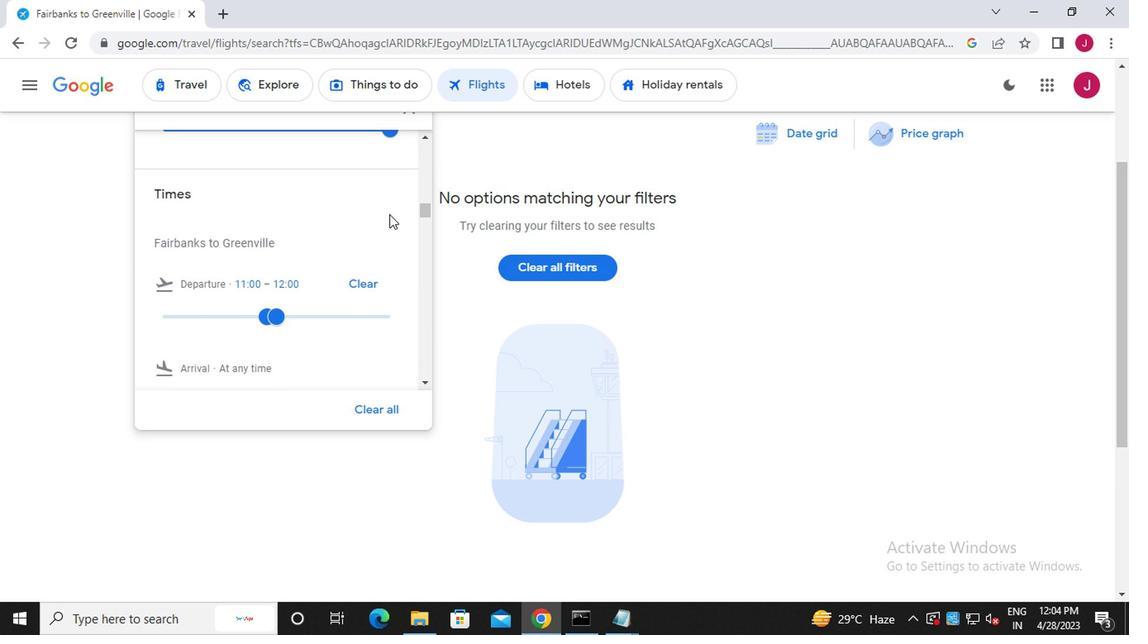 
